 Task: Add a signature Jessica Sanchez containing With heartfelt thanks and warm wishes, Jessica Sanchez to email address softage.8@softage.net and add a folder Community service
Action: Mouse moved to (104, 127)
Screenshot: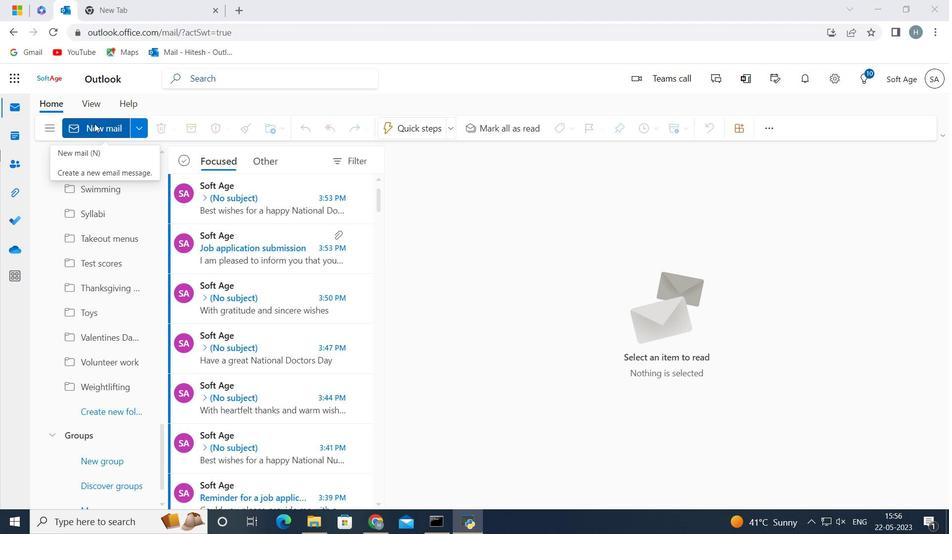 
Action: Mouse pressed left at (104, 127)
Screenshot: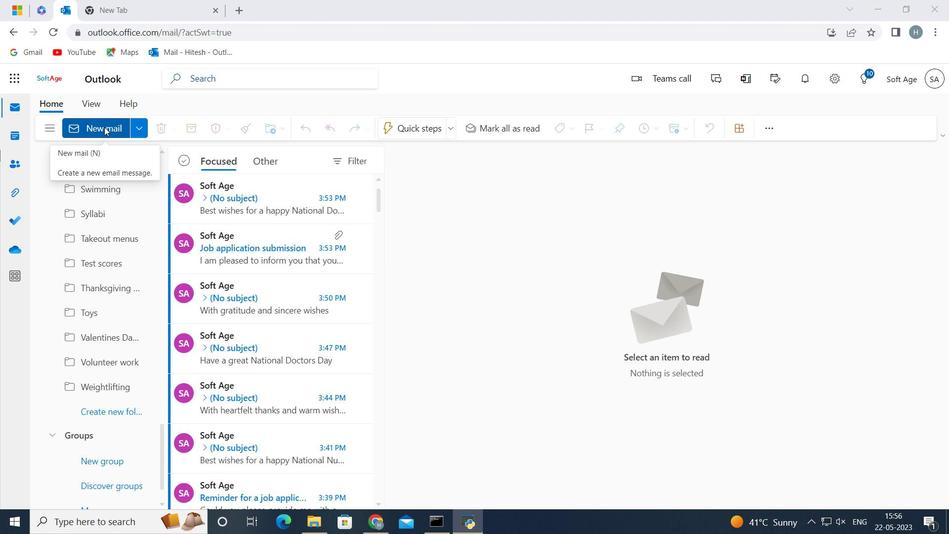 
Action: Mouse moved to (786, 128)
Screenshot: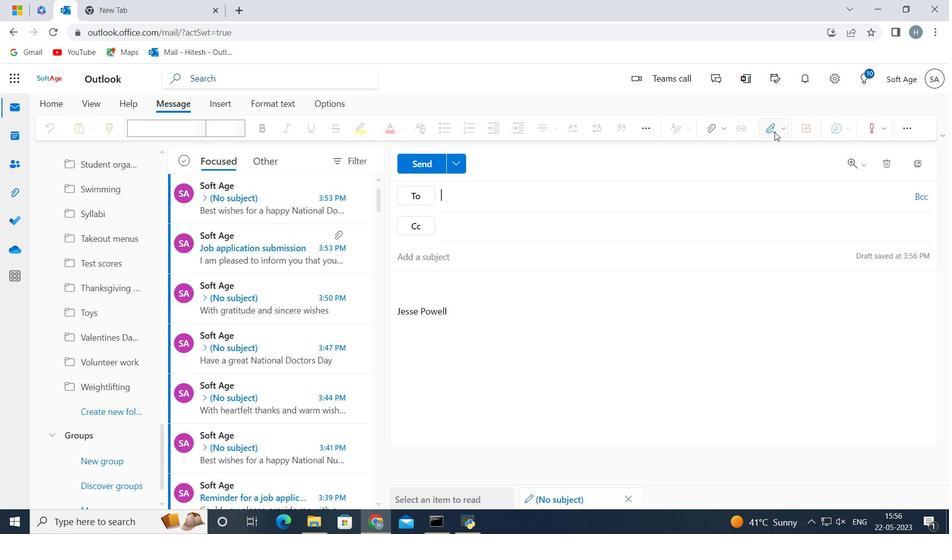 
Action: Mouse pressed left at (786, 128)
Screenshot: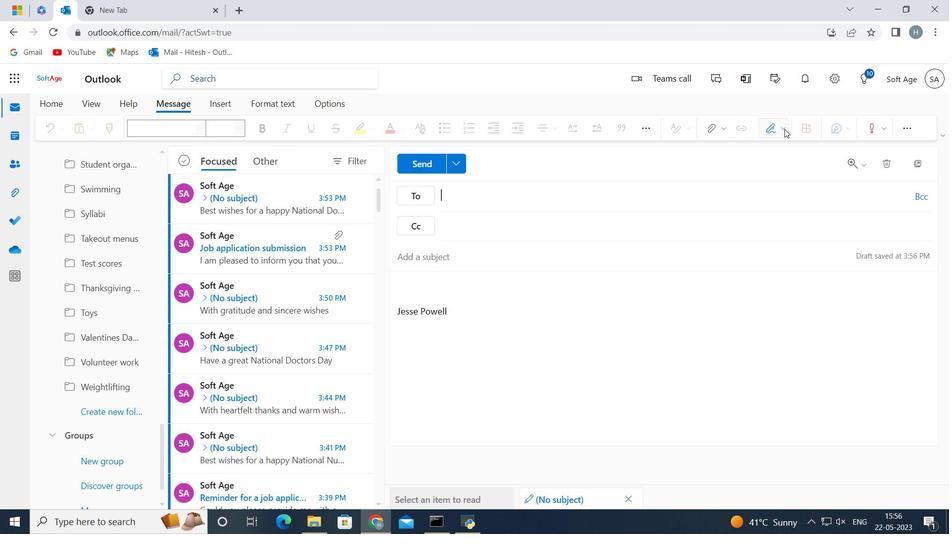 
Action: Mouse moved to (762, 425)
Screenshot: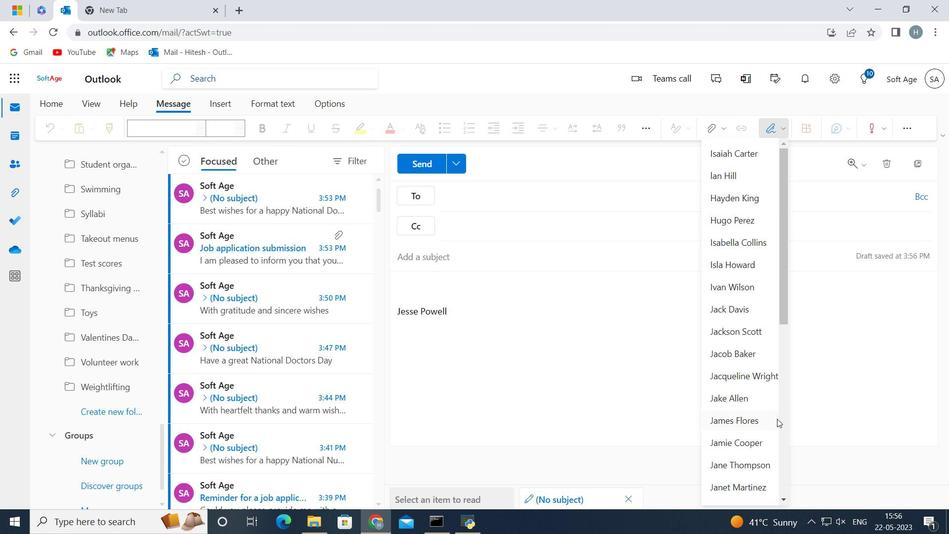 
Action: Mouse scrolled (762, 424) with delta (0, 0)
Screenshot: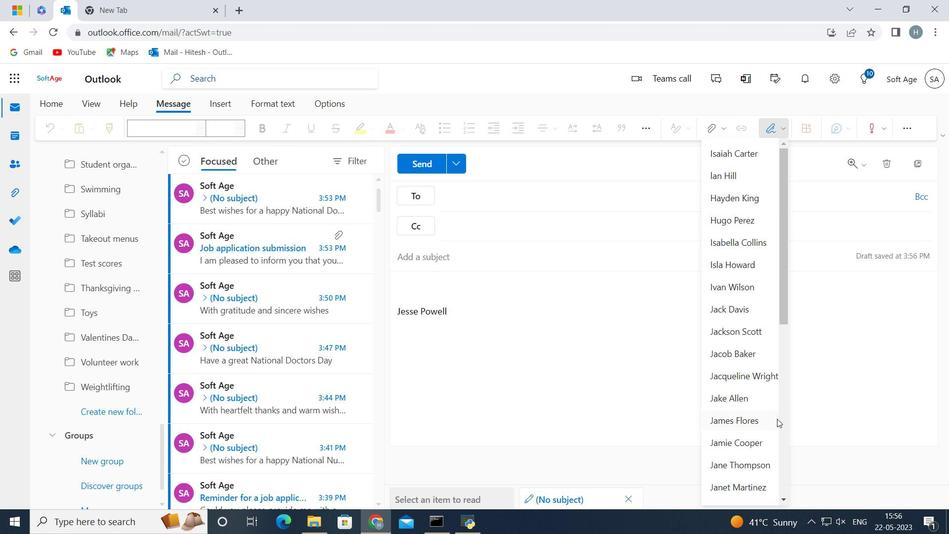 
Action: Mouse scrolled (762, 424) with delta (0, 0)
Screenshot: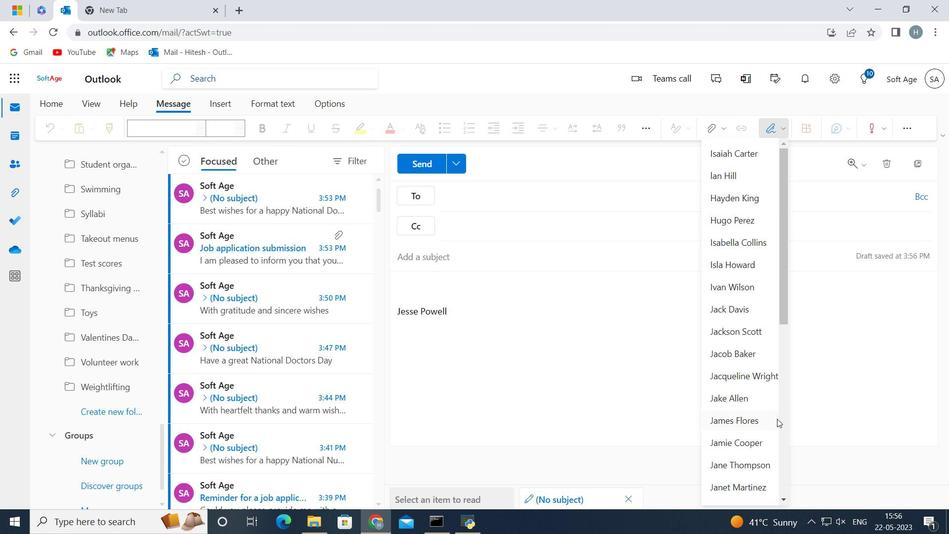 
Action: Mouse scrolled (762, 424) with delta (0, 0)
Screenshot: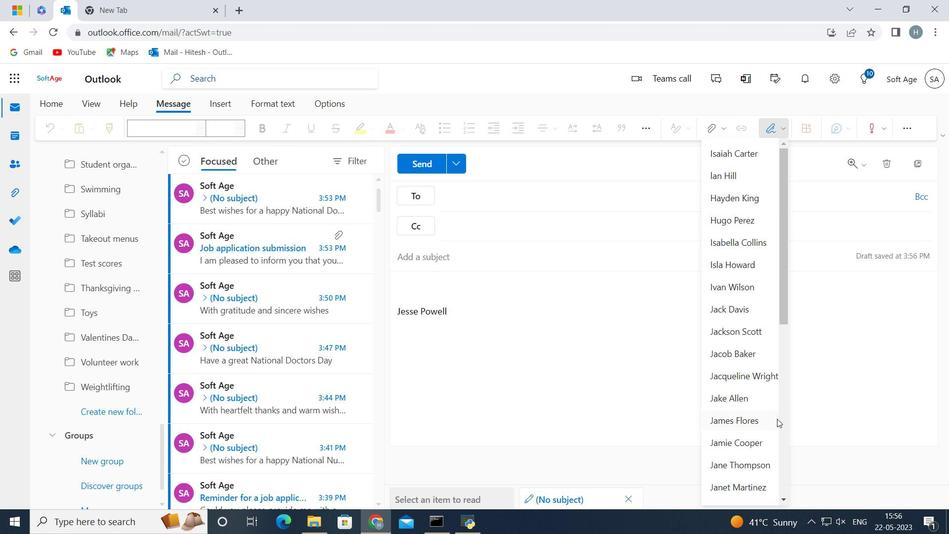 
Action: Mouse scrolled (762, 424) with delta (0, 0)
Screenshot: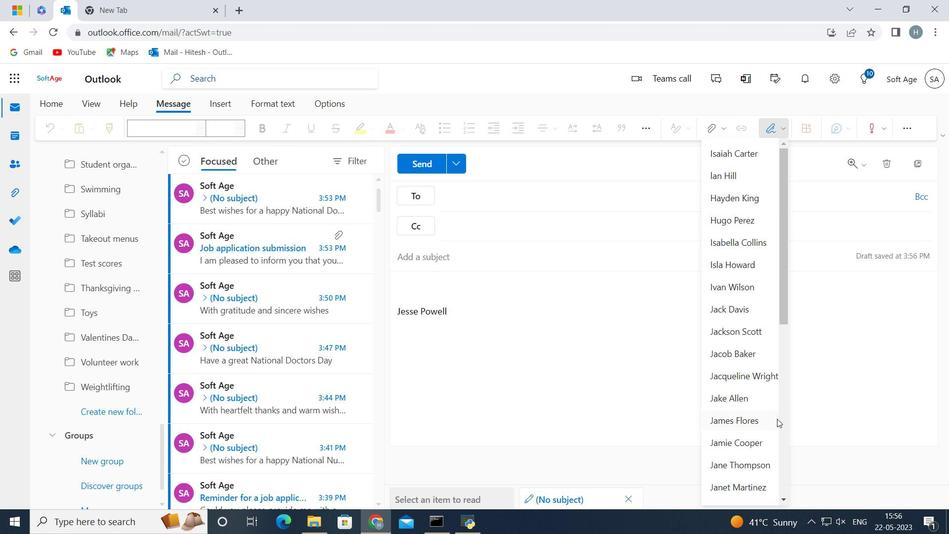 
Action: Mouse moved to (736, 477)
Screenshot: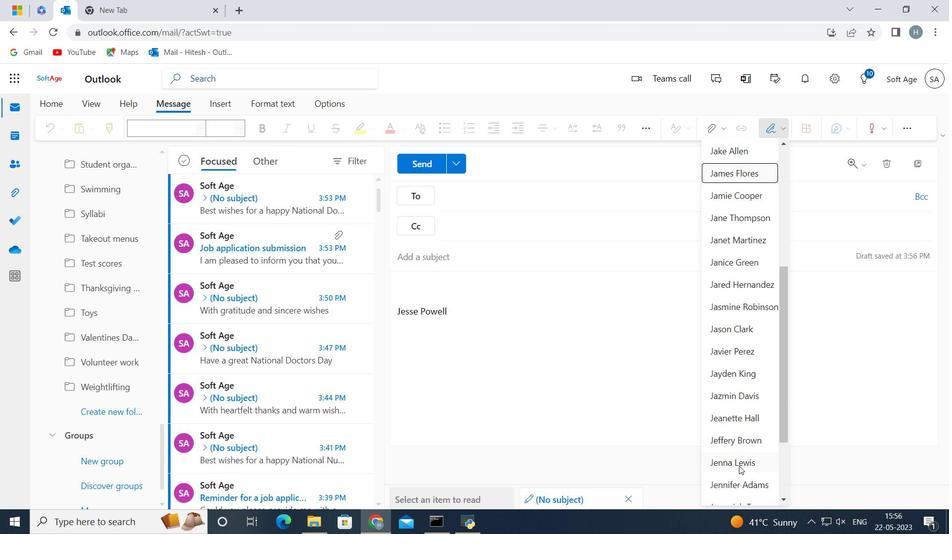 
Action: Mouse scrolled (736, 477) with delta (0, 0)
Screenshot: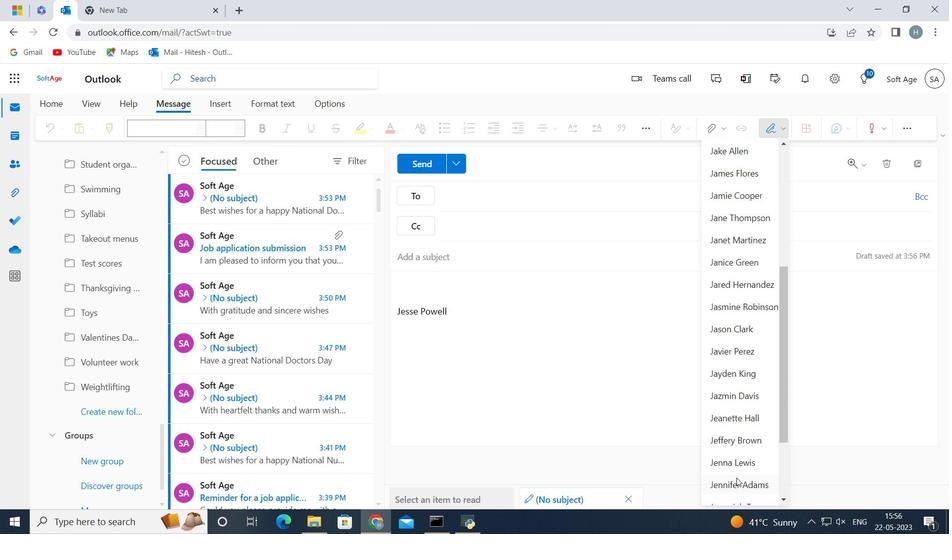 
Action: Mouse scrolled (736, 477) with delta (0, 0)
Screenshot: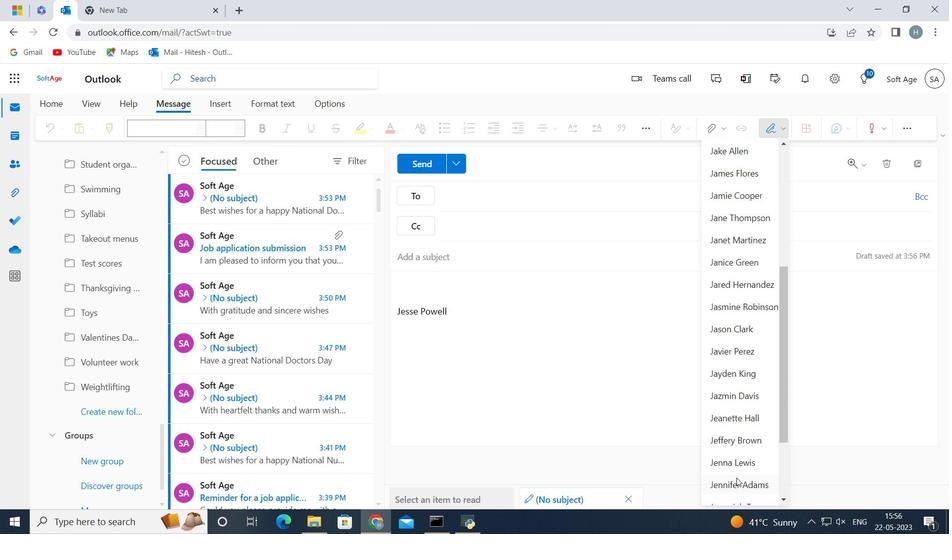 
Action: Mouse scrolled (736, 477) with delta (0, 0)
Screenshot: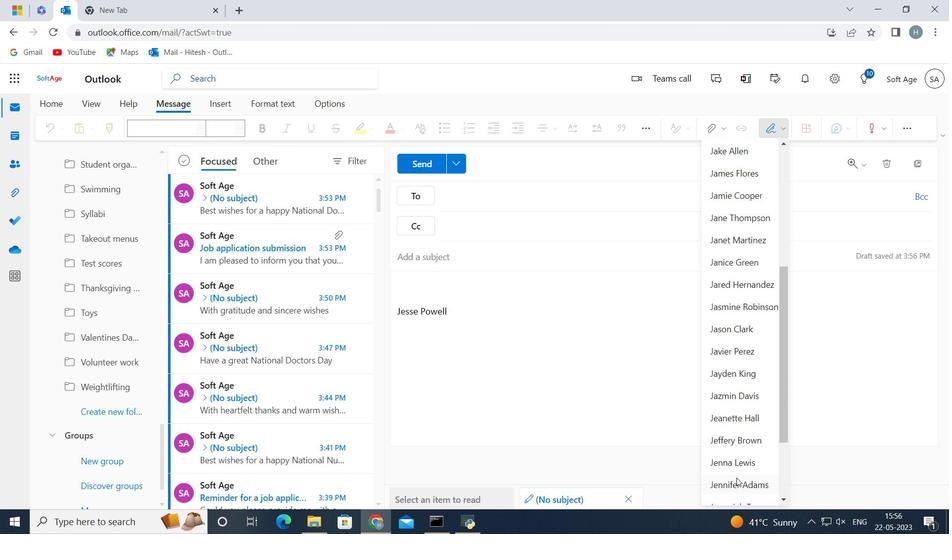 
Action: Mouse scrolled (736, 477) with delta (0, 0)
Screenshot: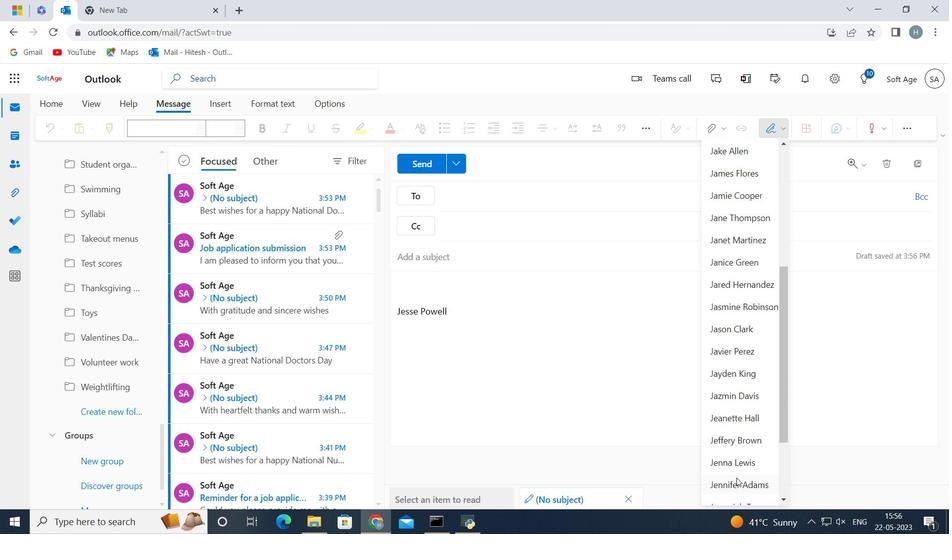 
Action: Mouse scrolled (736, 477) with delta (0, 0)
Screenshot: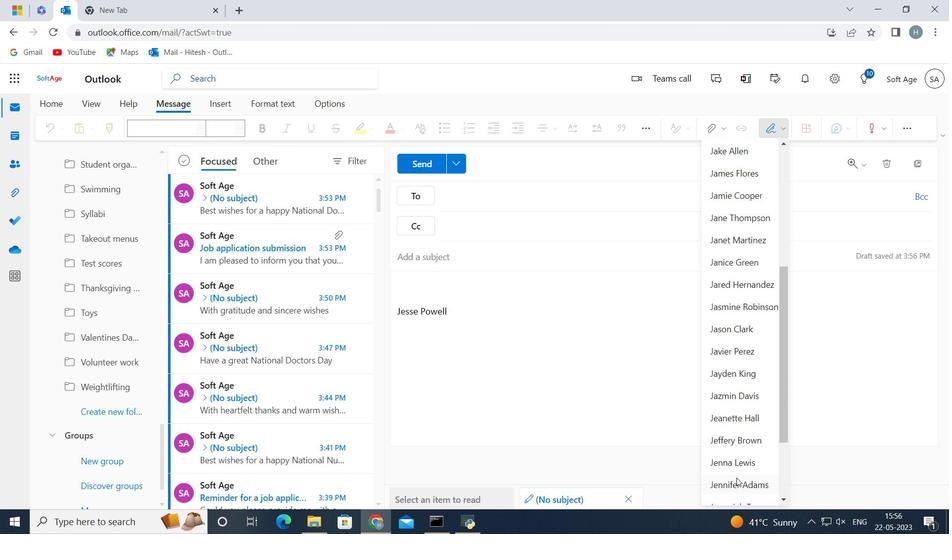 
Action: Mouse scrolled (736, 477) with delta (0, 0)
Screenshot: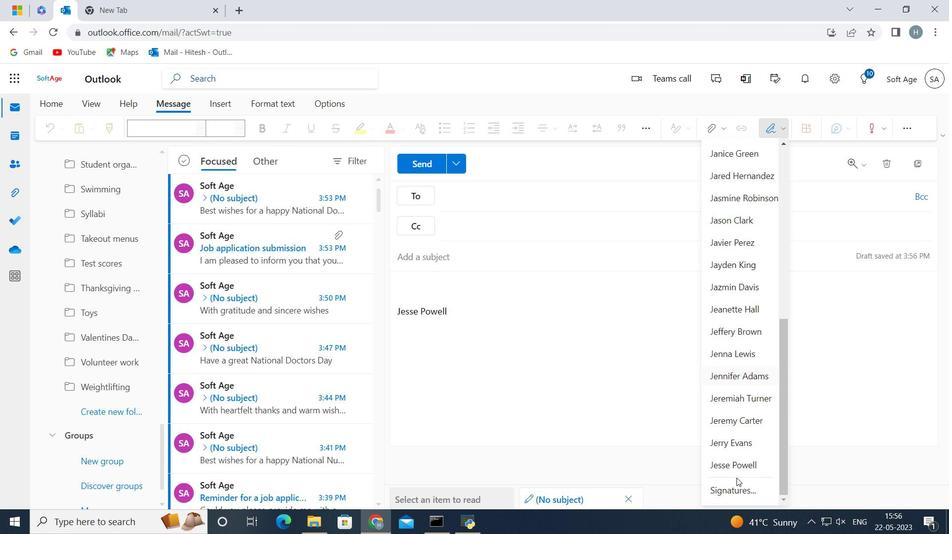 
Action: Mouse scrolled (736, 477) with delta (0, 0)
Screenshot: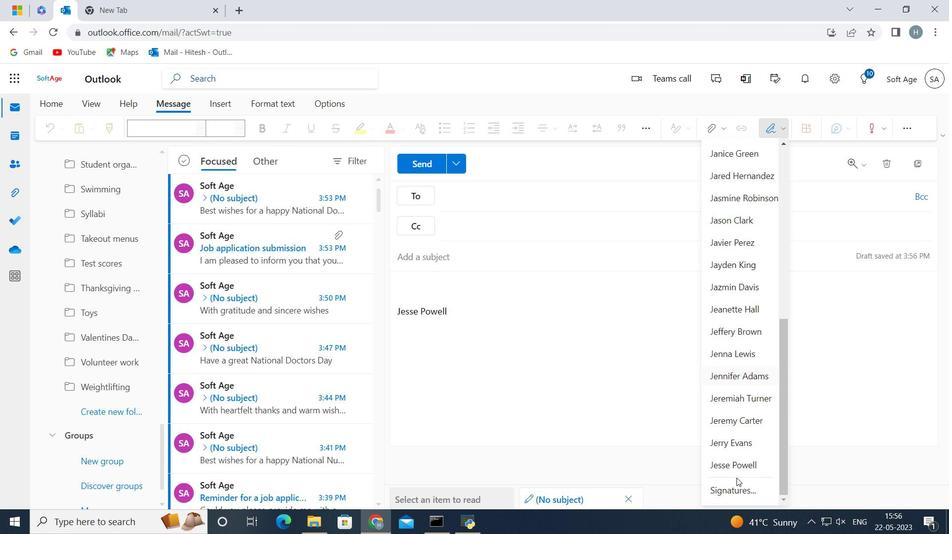 
Action: Mouse scrolled (736, 477) with delta (0, 0)
Screenshot: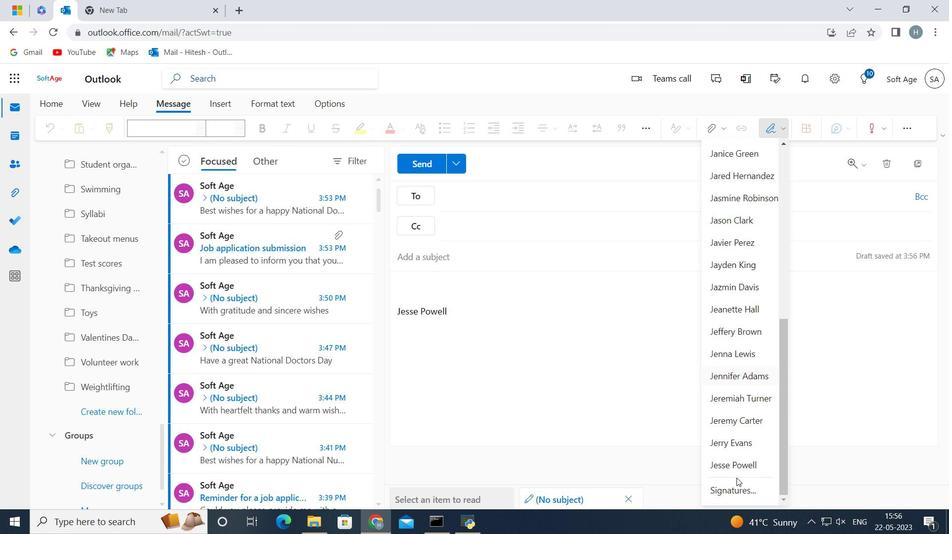 
Action: Mouse scrolled (736, 477) with delta (0, 0)
Screenshot: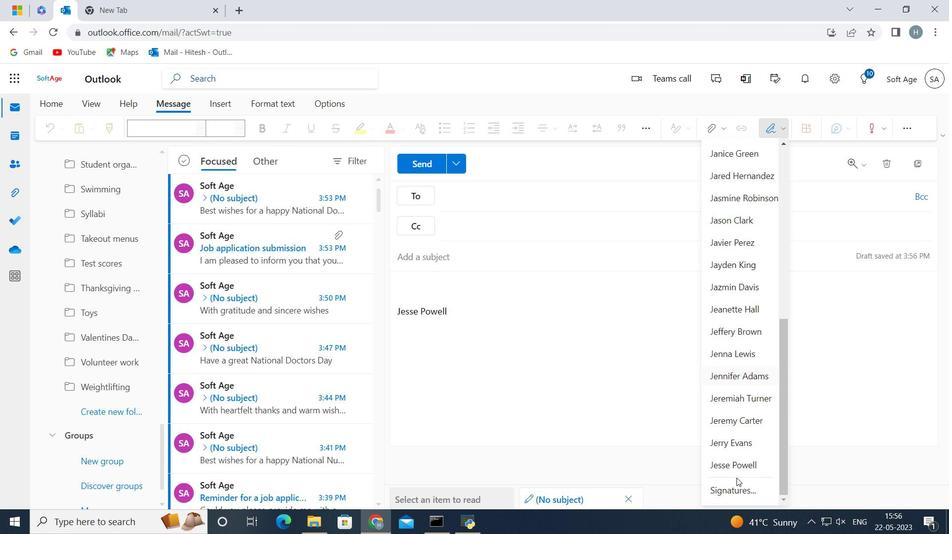 
Action: Mouse scrolled (736, 477) with delta (0, 0)
Screenshot: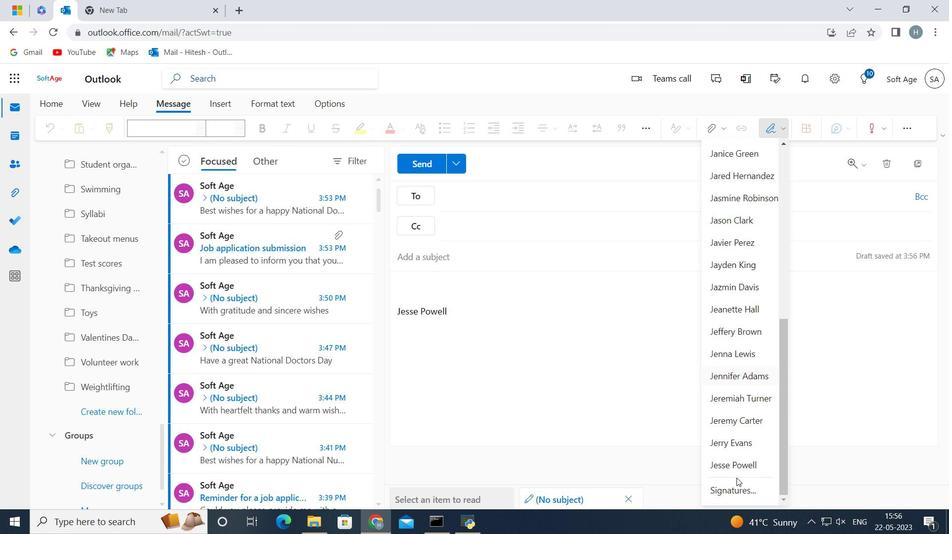 
Action: Mouse moved to (737, 490)
Screenshot: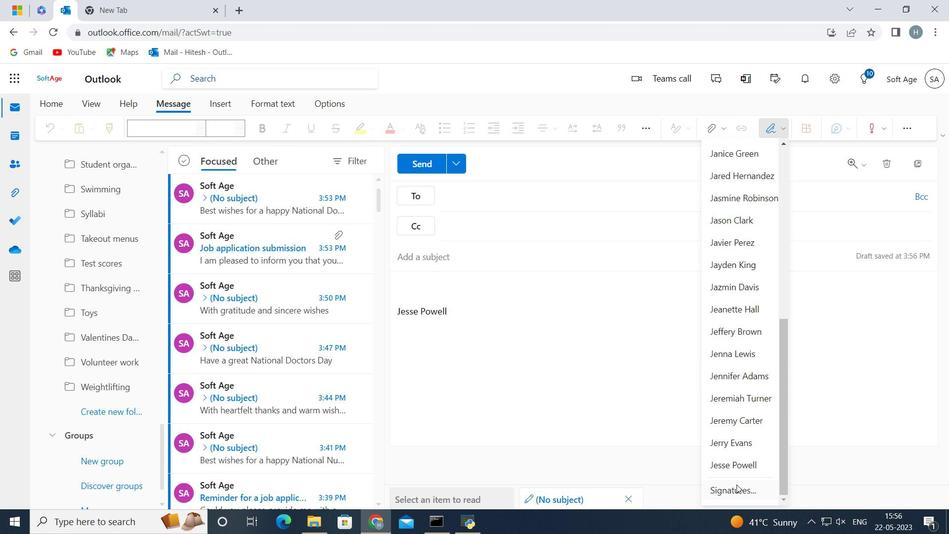 
Action: Mouse pressed left at (737, 490)
Screenshot: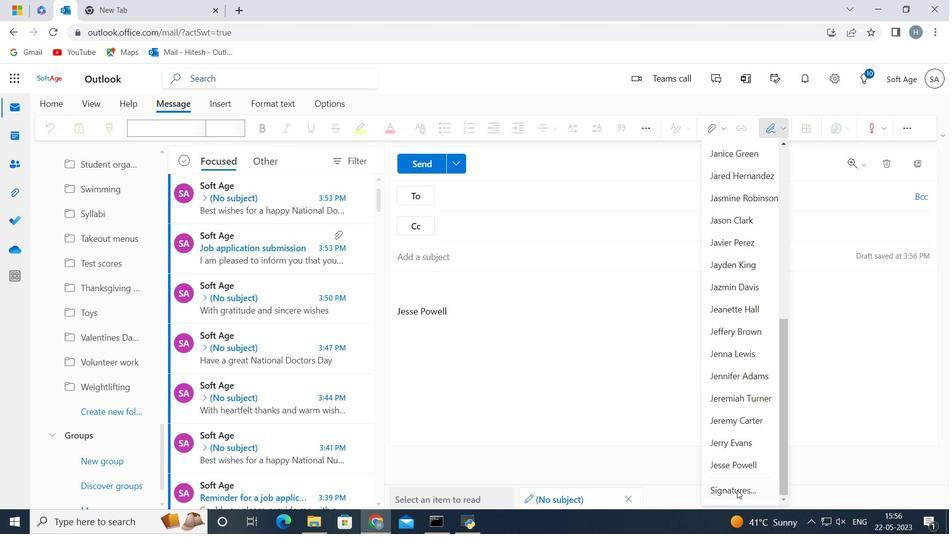 
Action: Mouse moved to (643, 231)
Screenshot: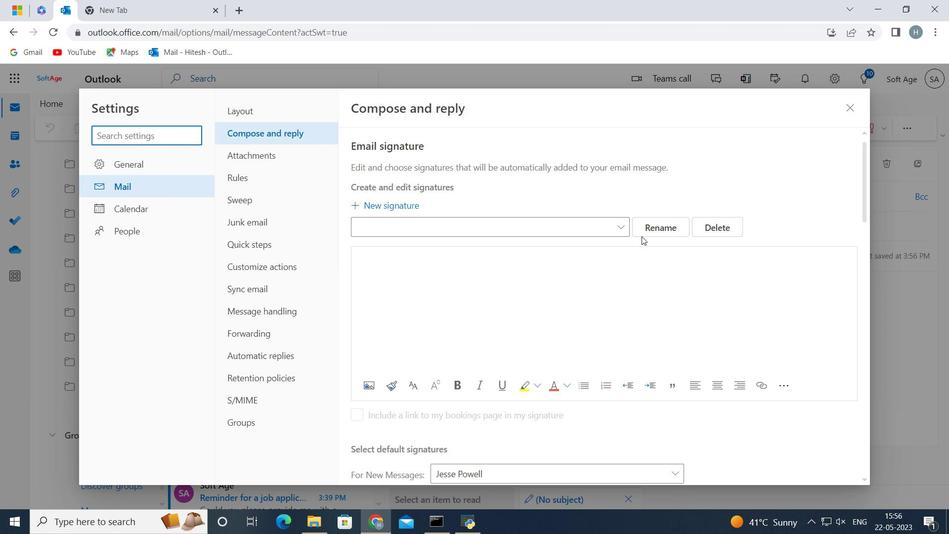 
Action: Mouse pressed left at (643, 231)
Screenshot: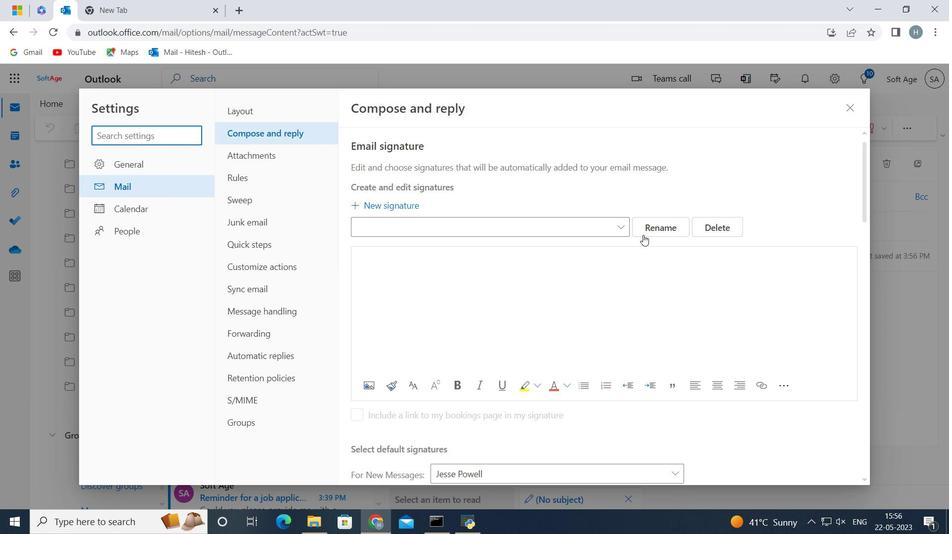 
Action: Mouse moved to (598, 227)
Screenshot: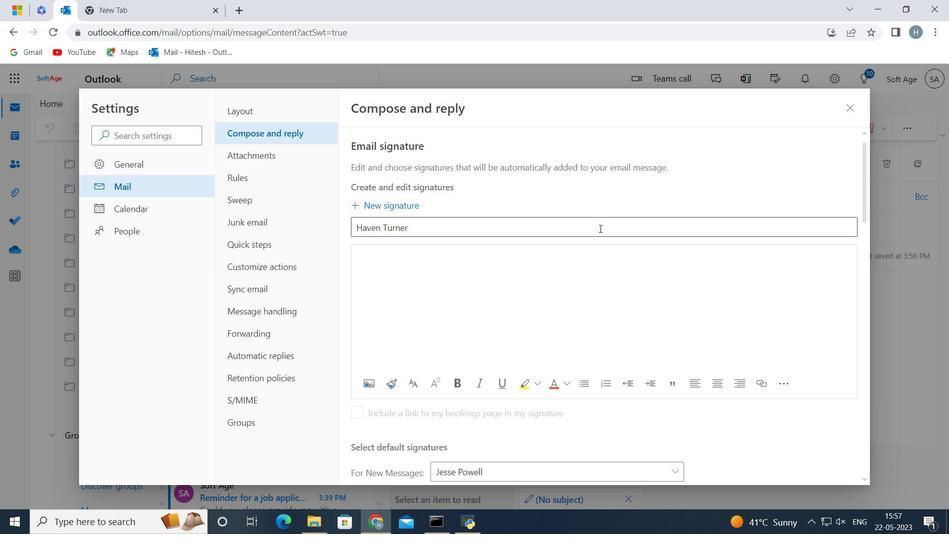 
Action: Mouse pressed left at (598, 227)
Screenshot: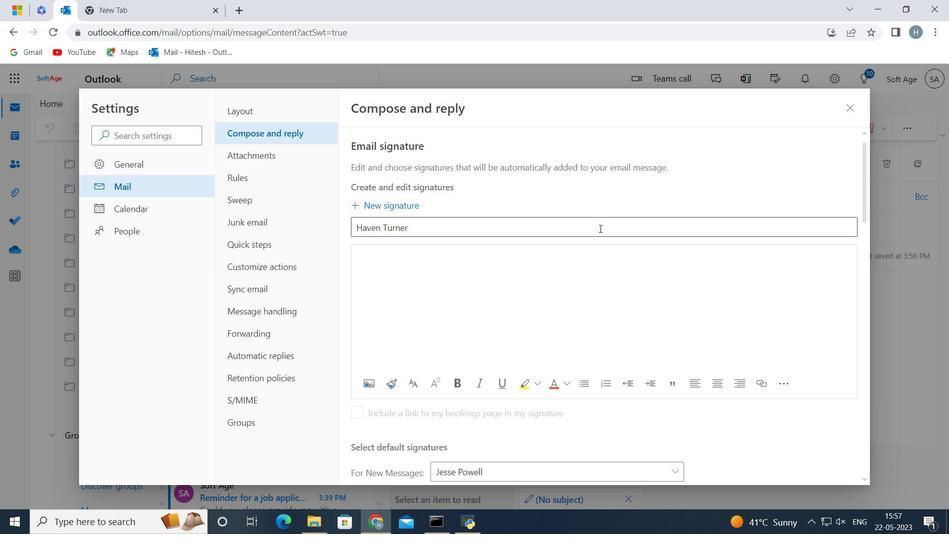 
Action: Key pressed <Key.backspace><Key.backspace><Key.backspace><Key.backspace><Key.backspace><Key.backspace><Key.backspace><Key.backspace><Key.backspace><Key.backspace><Key.backspace><Key.backspace><Key.backspace><Key.backspace><Key.backspace><Key.backspace><Key.backspace><Key.backspace><Key.shift>Jessica<Key.space><Key.shift>Sanchez
Screenshot: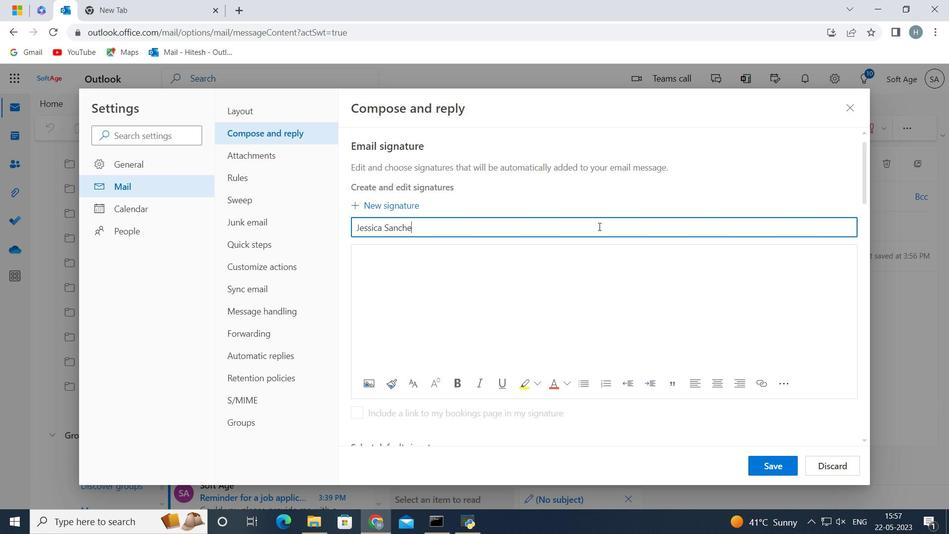 
Action: Mouse moved to (462, 255)
Screenshot: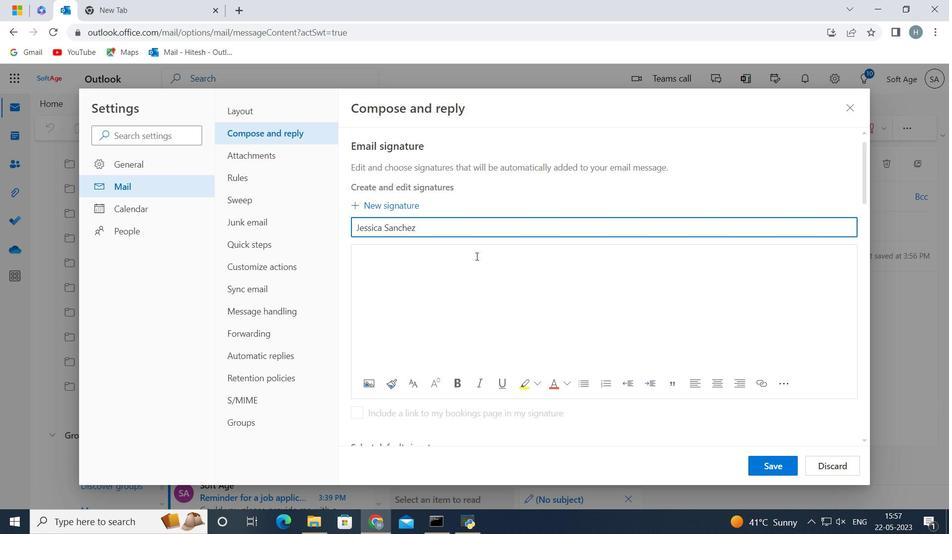 
Action: Mouse pressed left at (462, 255)
Screenshot: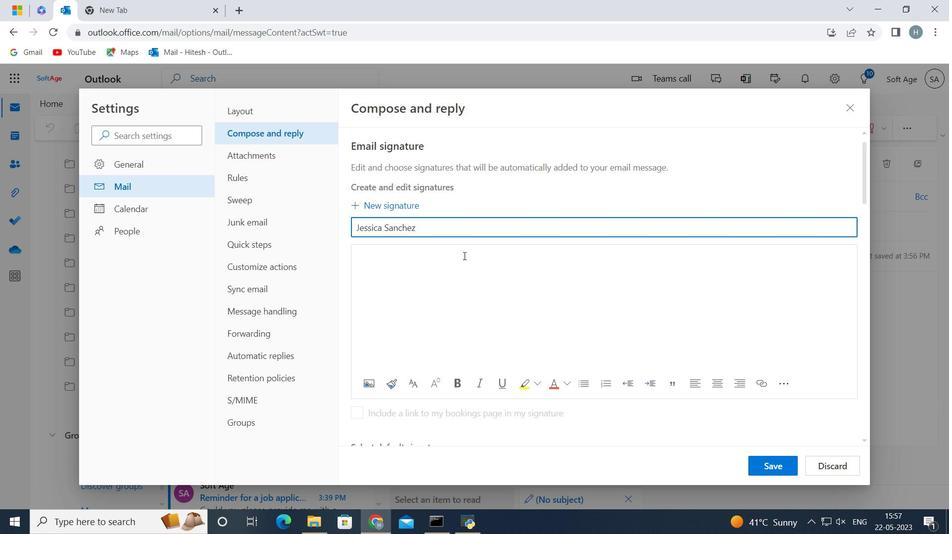 
Action: Key pressed <Key.shift>Jessica<Key.space><Key.shift>Sanchez
Screenshot: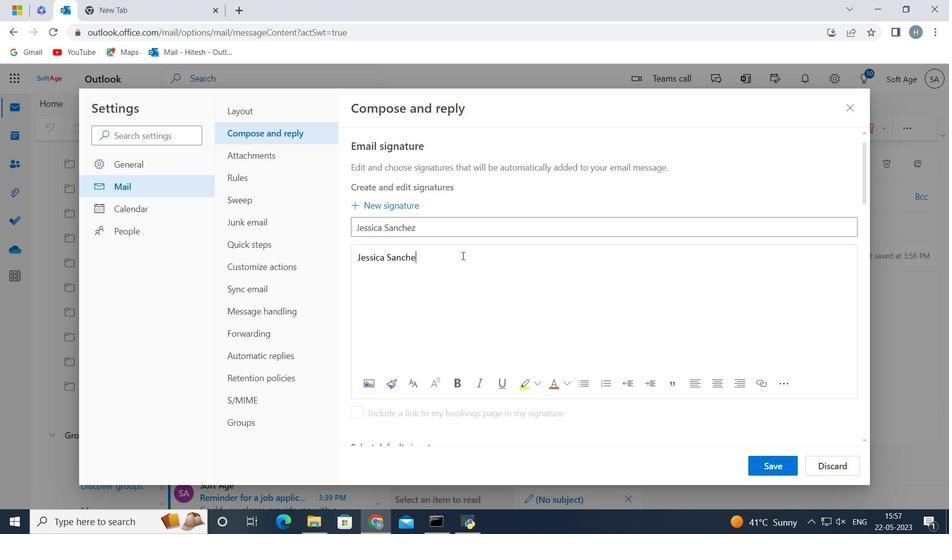 
Action: Mouse moved to (781, 461)
Screenshot: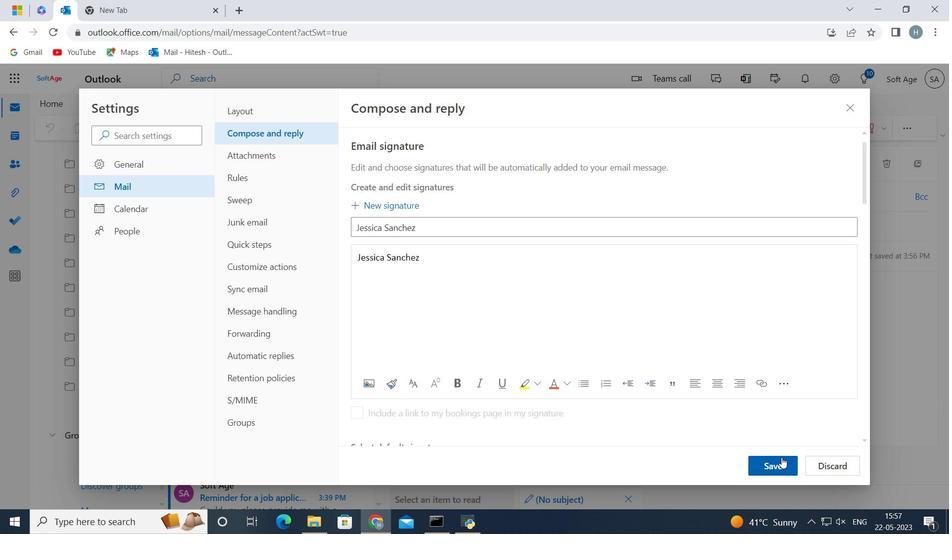 
Action: Mouse pressed left at (781, 461)
Screenshot: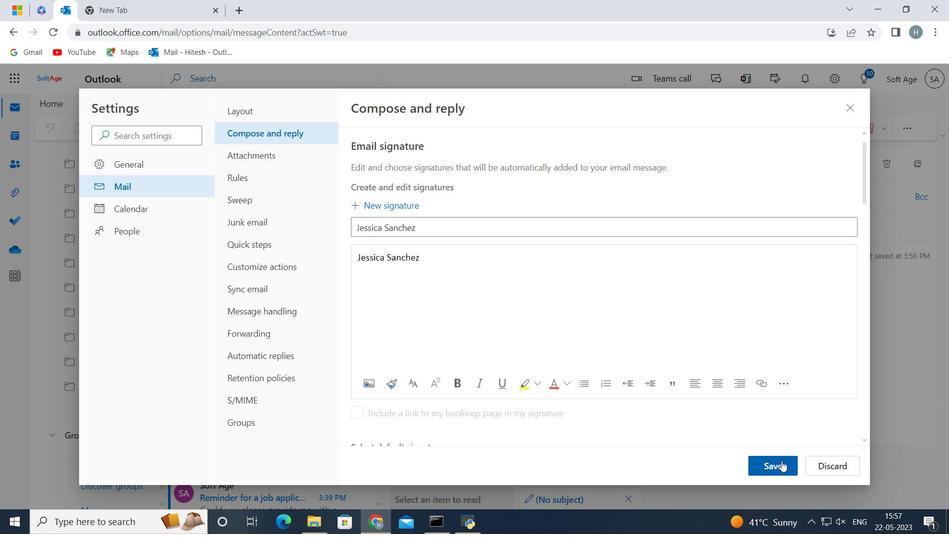 
Action: Mouse moved to (684, 304)
Screenshot: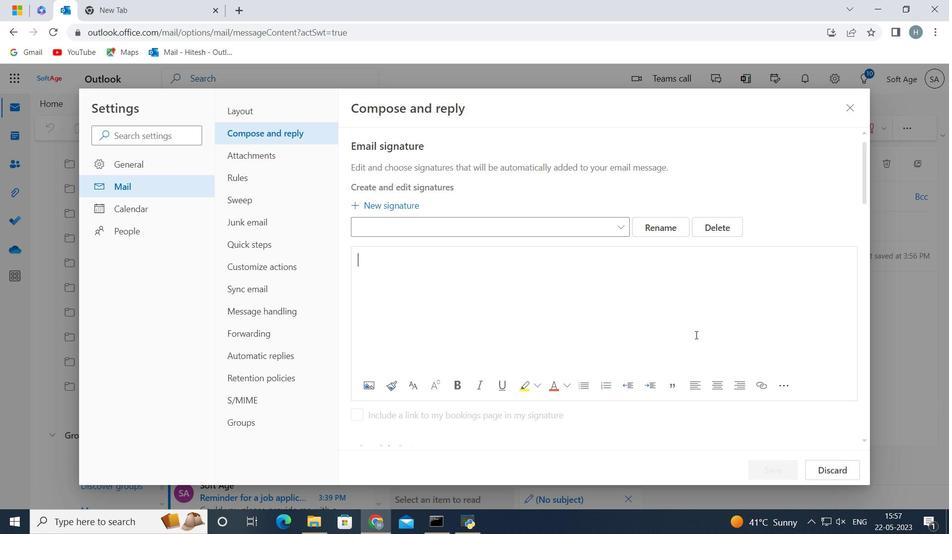 
Action: Mouse scrolled (684, 303) with delta (0, 0)
Screenshot: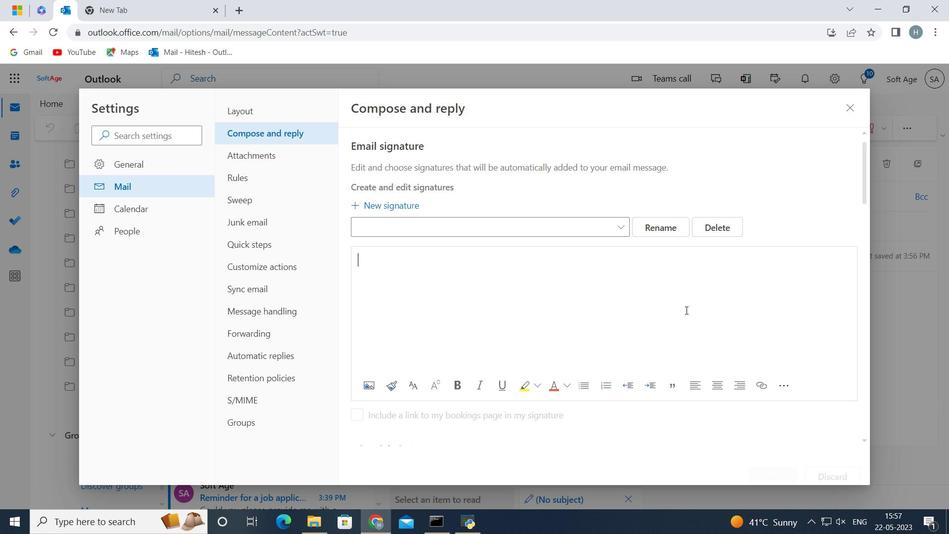 
Action: Mouse scrolled (684, 303) with delta (0, 0)
Screenshot: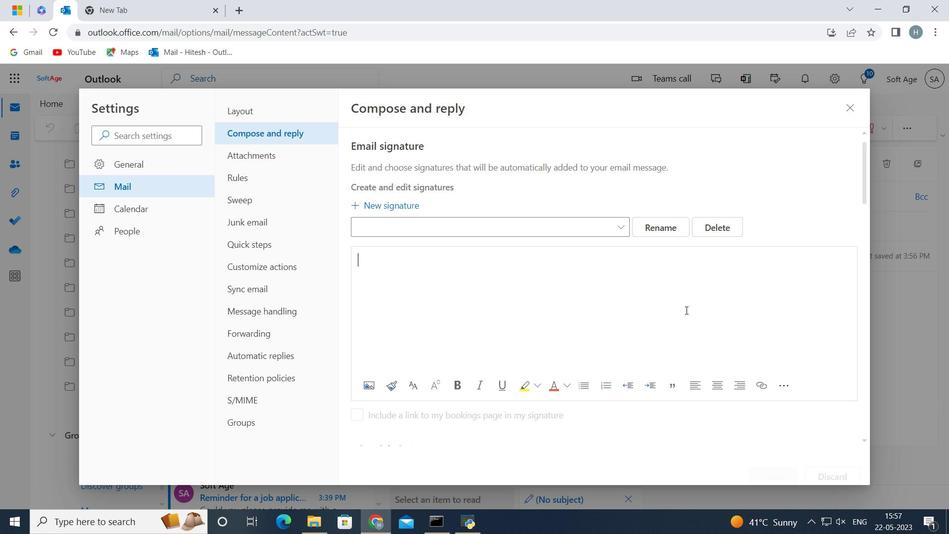 
Action: Mouse scrolled (684, 303) with delta (0, 0)
Screenshot: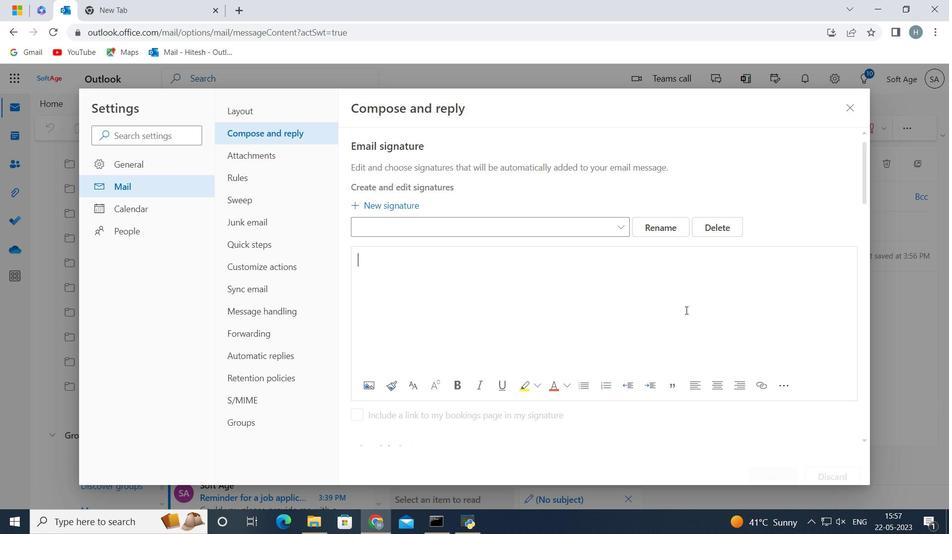 
Action: Mouse scrolled (684, 303) with delta (0, 0)
Screenshot: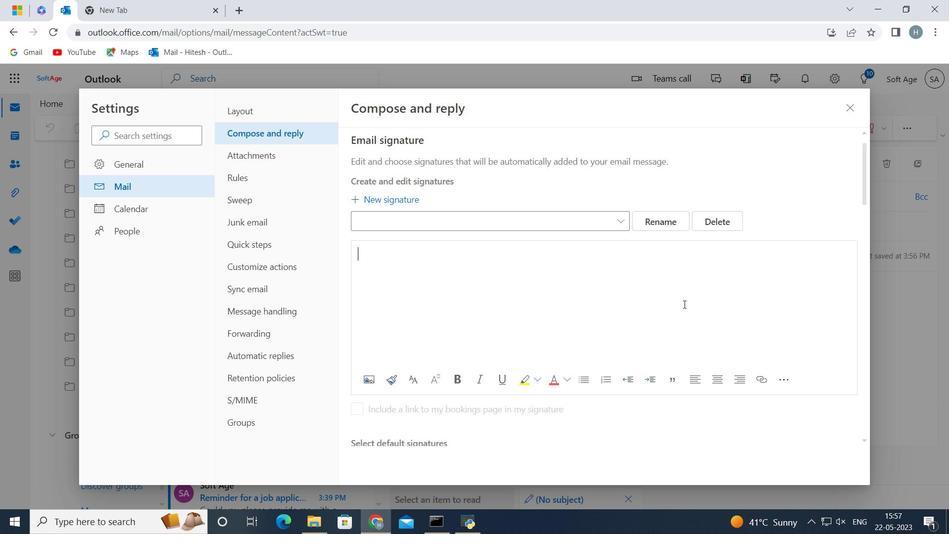 
Action: Mouse scrolled (684, 303) with delta (0, 0)
Screenshot: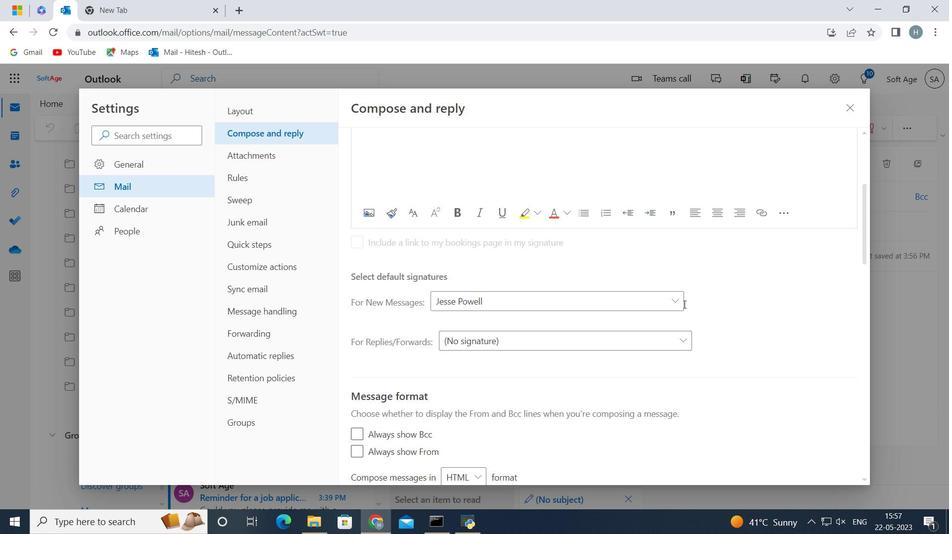 
Action: Mouse moved to (655, 161)
Screenshot: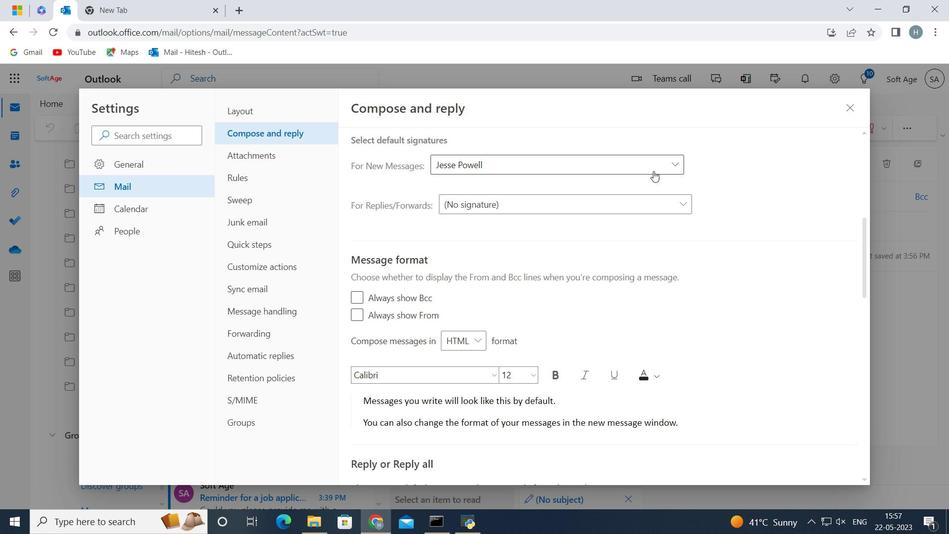 
Action: Mouse pressed left at (655, 161)
Screenshot: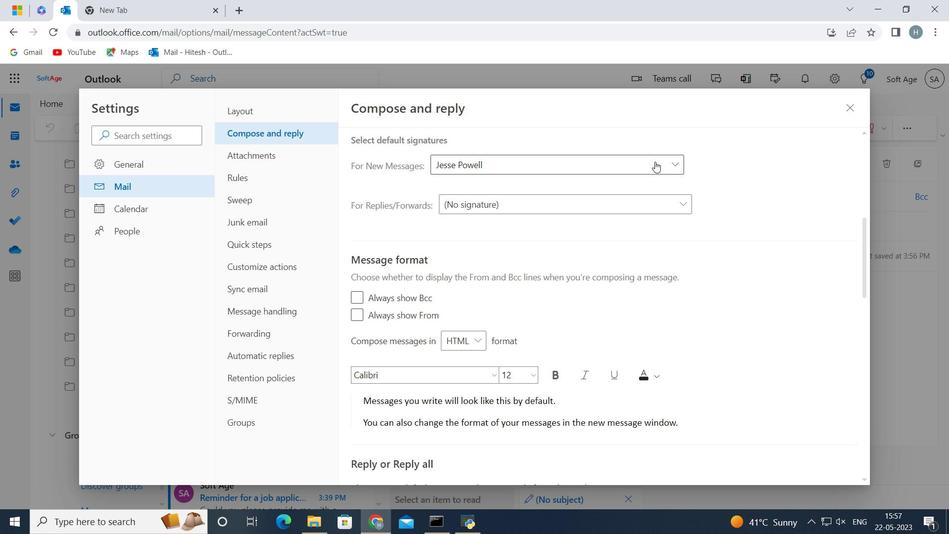 
Action: Mouse moved to (733, 459)
Screenshot: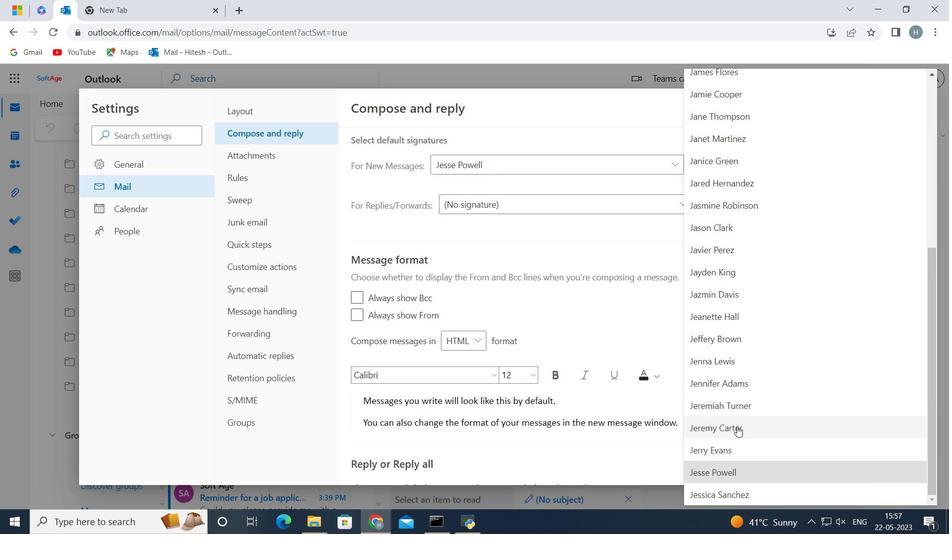 
Action: Mouse scrolled (736, 427) with delta (0, 0)
Screenshot: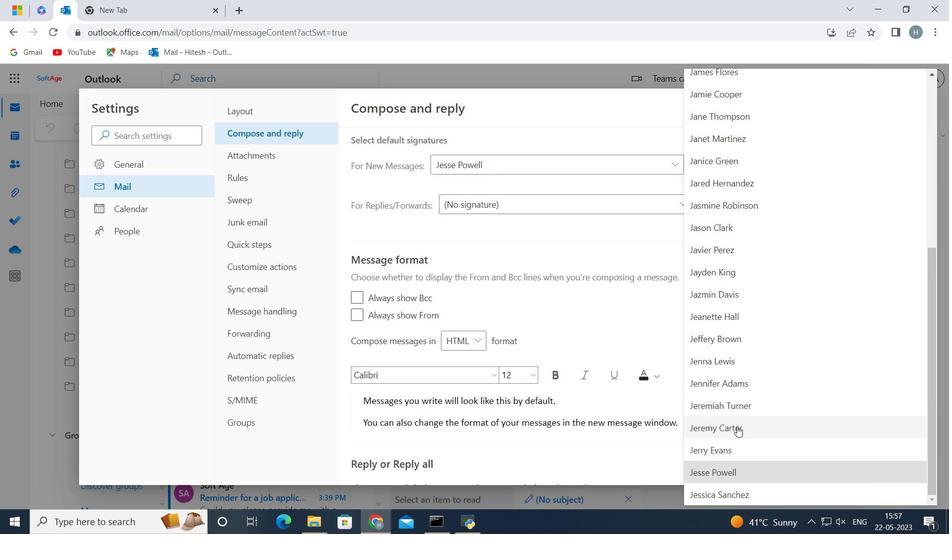 
Action: Mouse moved to (734, 462)
Screenshot: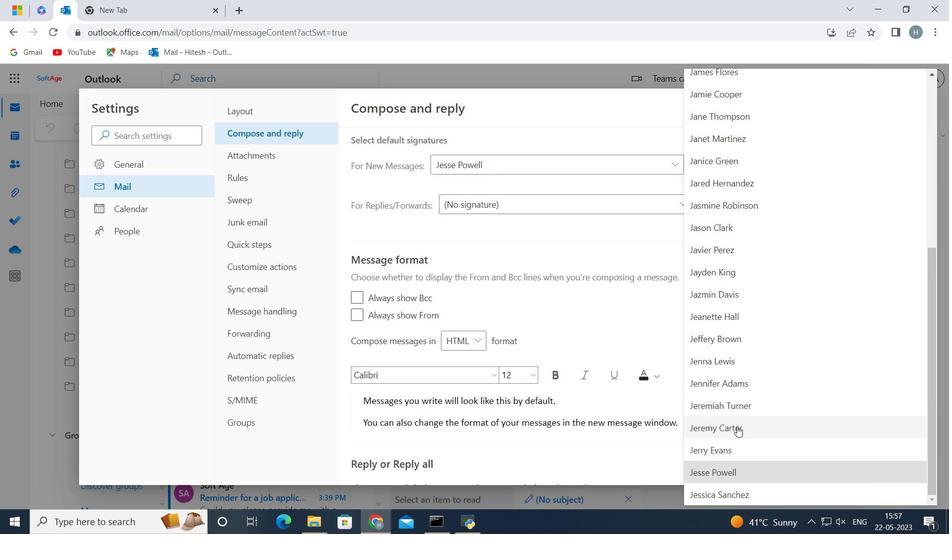 
Action: Mouse scrolled (735, 431) with delta (0, 0)
Screenshot: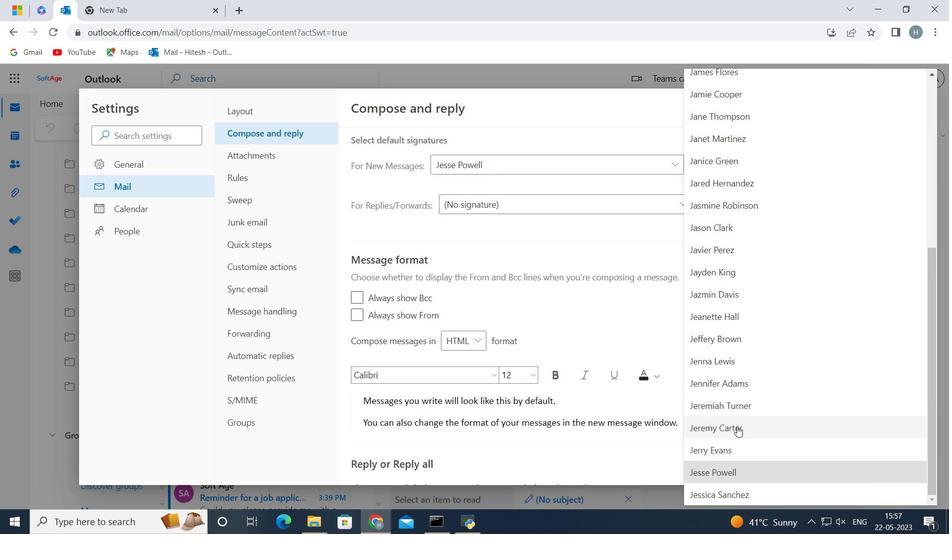 
Action: Mouse moved to (735, 465)
Screenshot: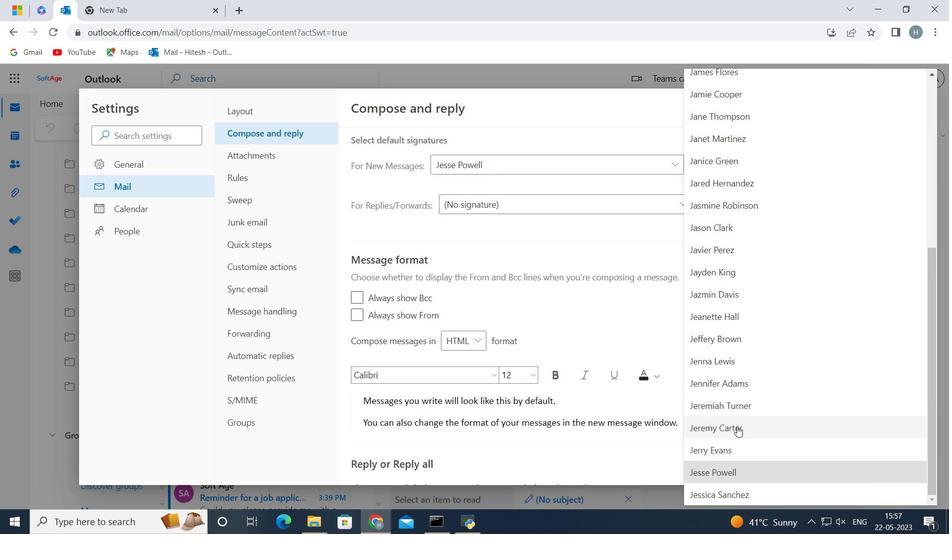
Action: Mouse scrolled (735, 431) with delta (0, 0)
Screenshot: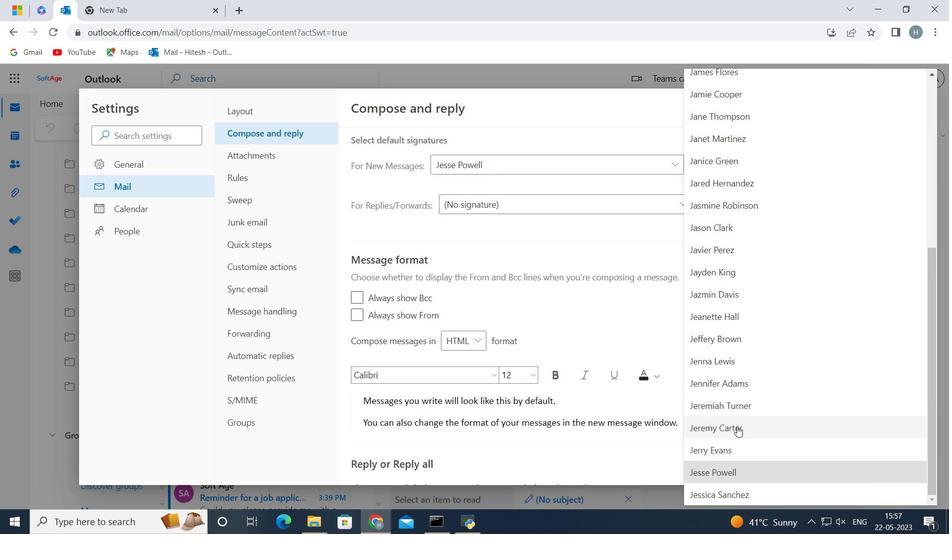 
Action: Mouse moved to (736, 467)
Screenshot: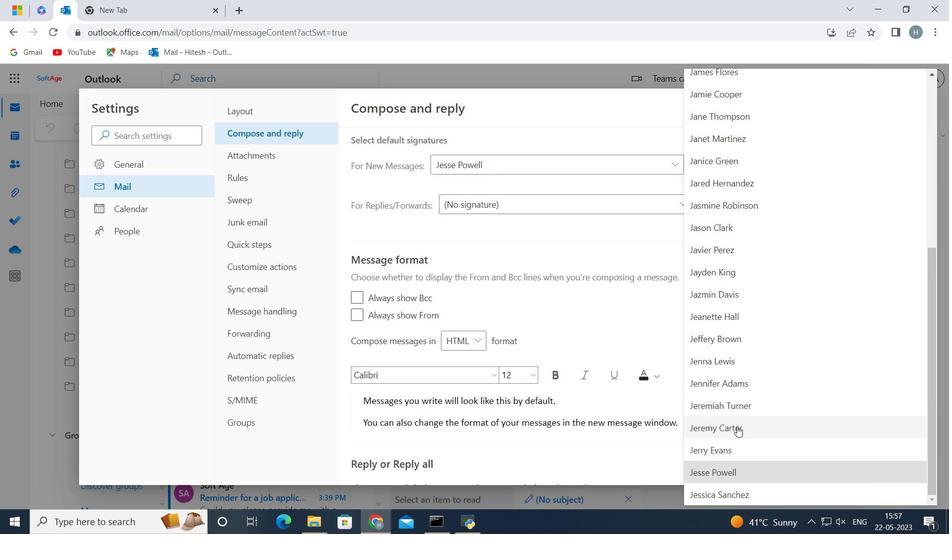 
Action: Mouse scrolled (735, 432) with delta (0, 0)
Screenshot: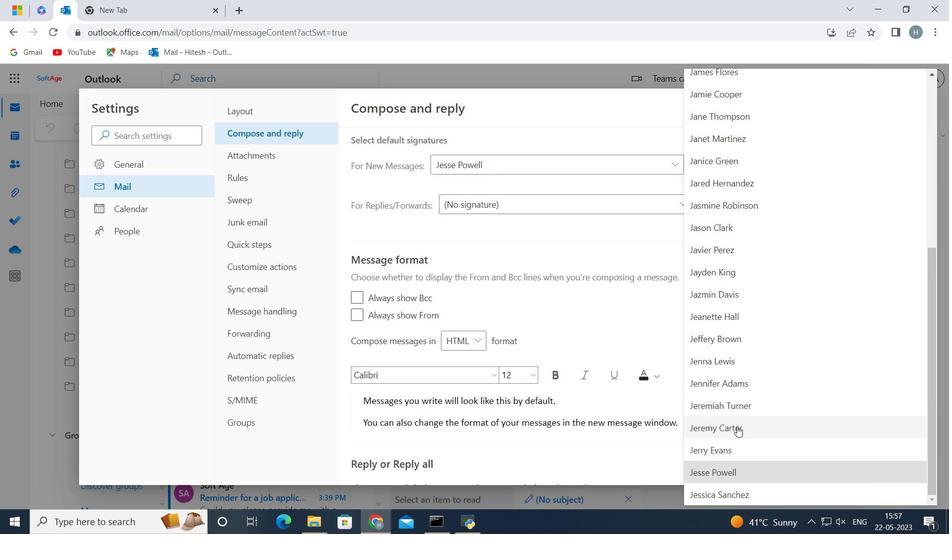 
Action: Mouse moved to (743, 492)
Screenshot: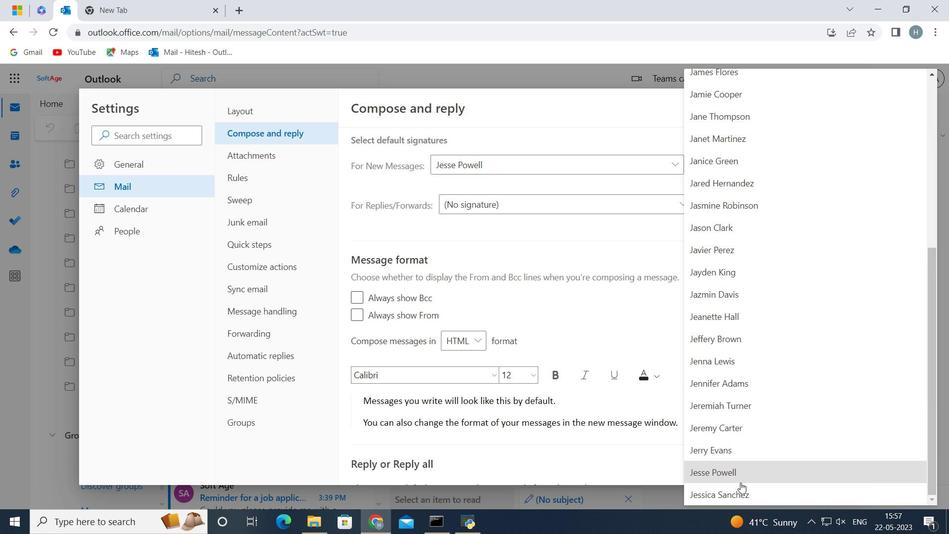 
Action: Mouse pressed left at (743, 492)
Screenshot: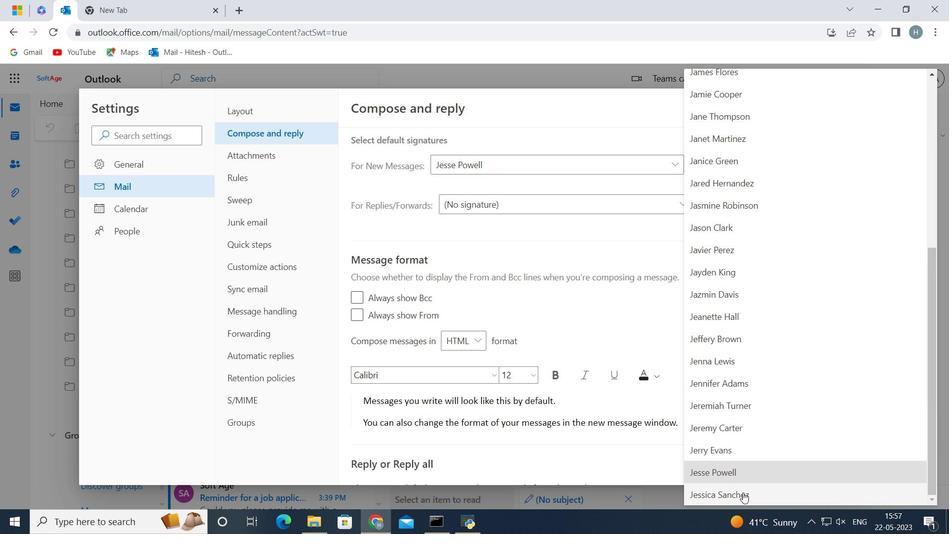 
Action: Mouse moved to (776, 465)
Screenshot: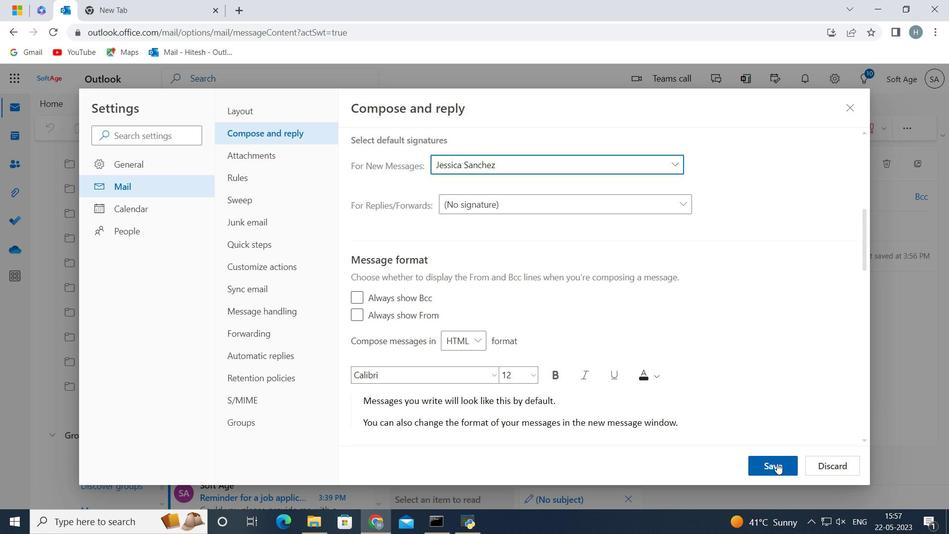 
Action: Mouse pressed left at (776, 465)
Screenshot: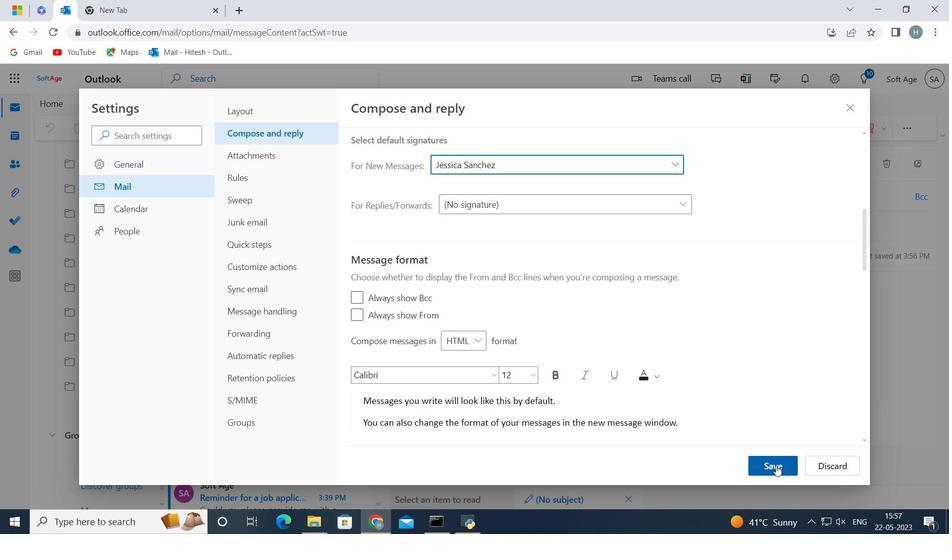 
Action: Mouse moved to (844, 110)
Screenshot: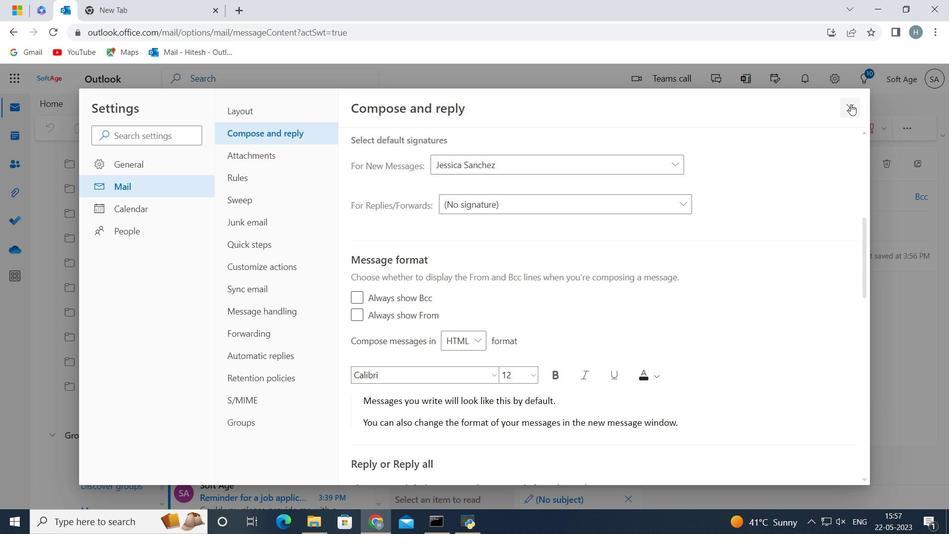 
Action: Mouse pressed left at (844, 110)
Screenshot: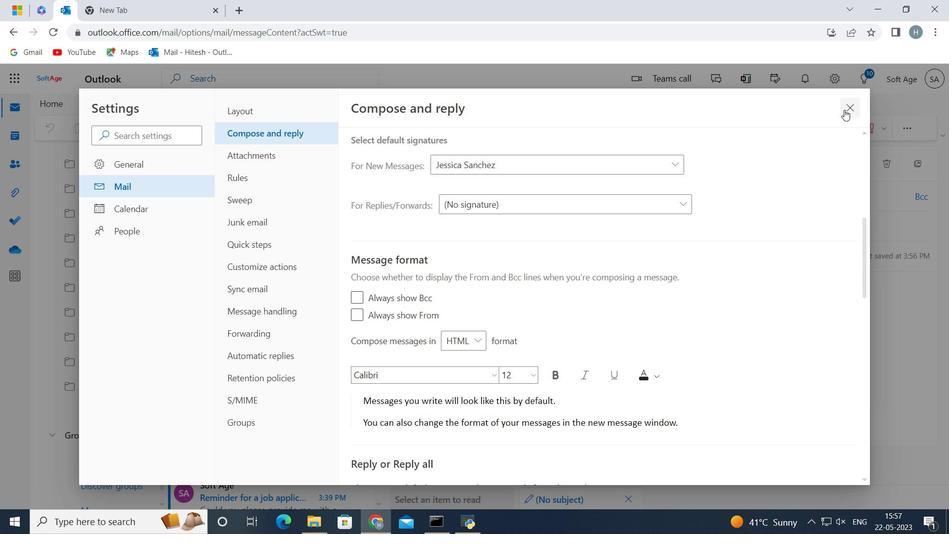
Action: Mouse moved to (502, 313)
Screenshot: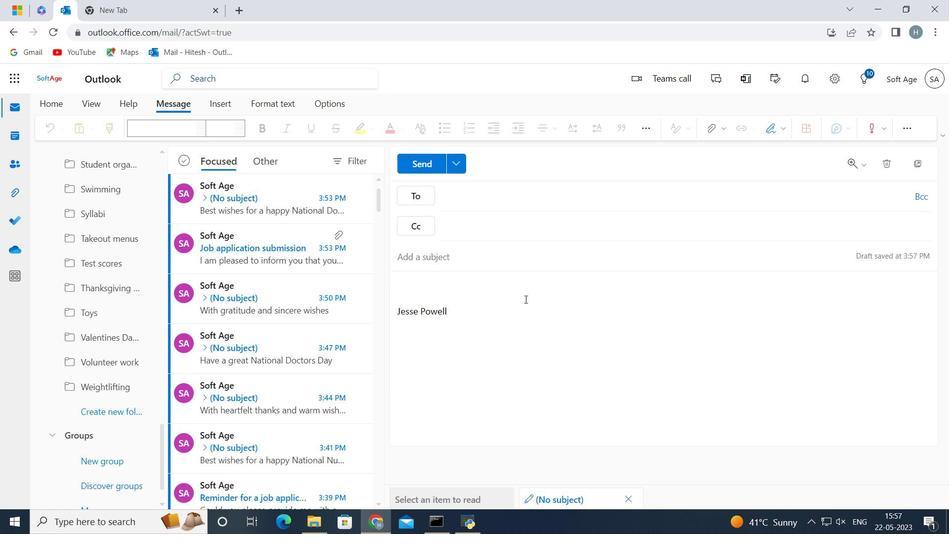 
Action: Mouse pressed left at (502, 313)
Screenshot: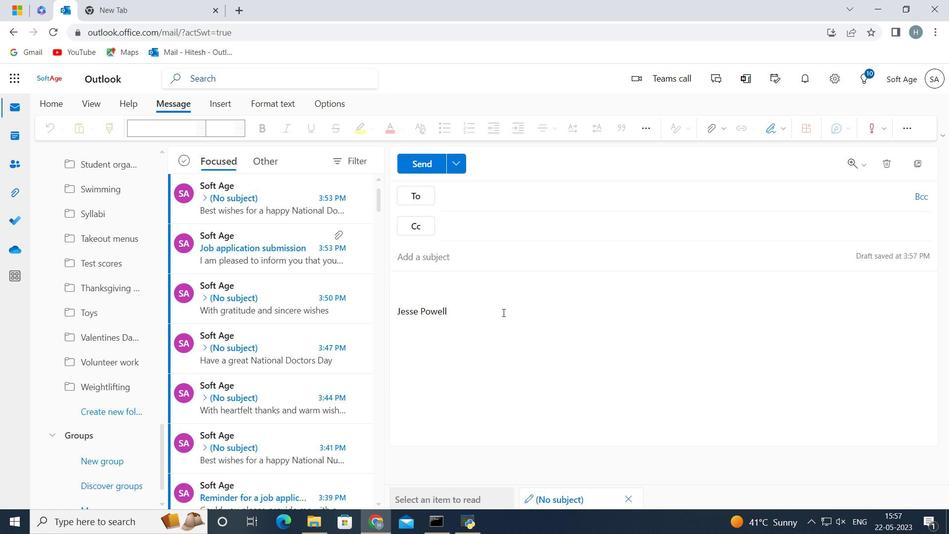 
Action: Key pressed <Key.backspace><Key.backspace><Key.backspace><Key.backspace><Key.backspace><Key.backspace><Key.backspace><Key.backspace><Key.backspace><Key.backspace><Key.backspace><Key.backspace><Key.backspace><Key.backspace><Key.backspace><Key.backspace><Key.backspace><Key.backspace><Key.backspace><Key.backspace><Key.backspace><Key.backspace><Key.backspace><Key.backspace><Key.backspace><Key.backspace><Key.backspace><Key.backspace>h<Key.backspace><Key.shift>With<Key.space>heartfelt<Key.space>thanks<Key.space>and<Key.space>warm<Key.space>wishes<Key.space>
Screenshot: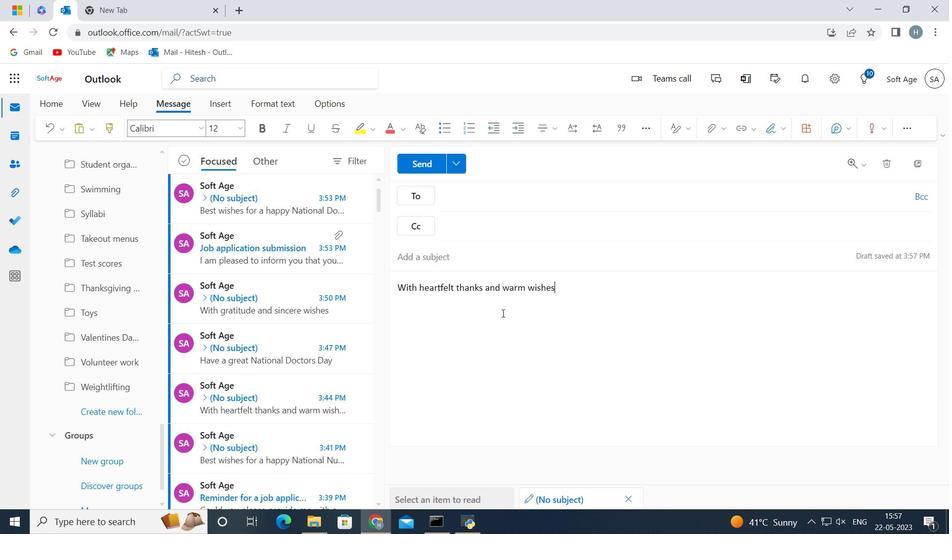 
Action: Mouse moved to (474, 204)
Screenshot: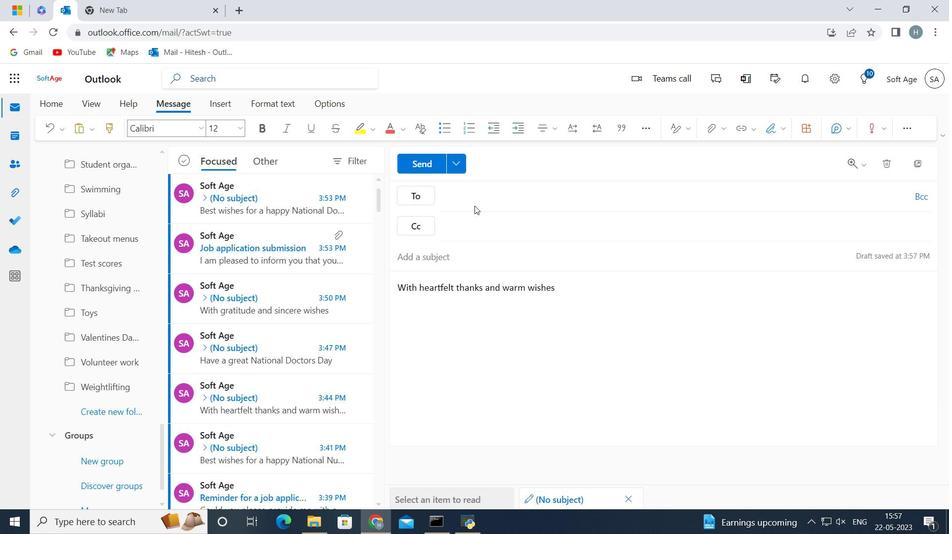 
Action: Mouse pressed left at (474, 200)
Screenshot: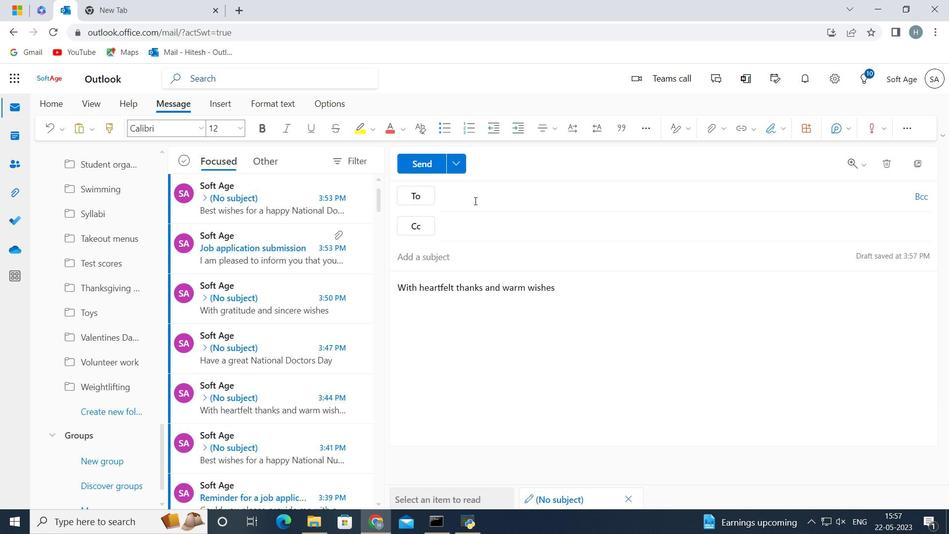 
Action: Key pressed softage.8<Key.shift>@softage.net
Screenshot: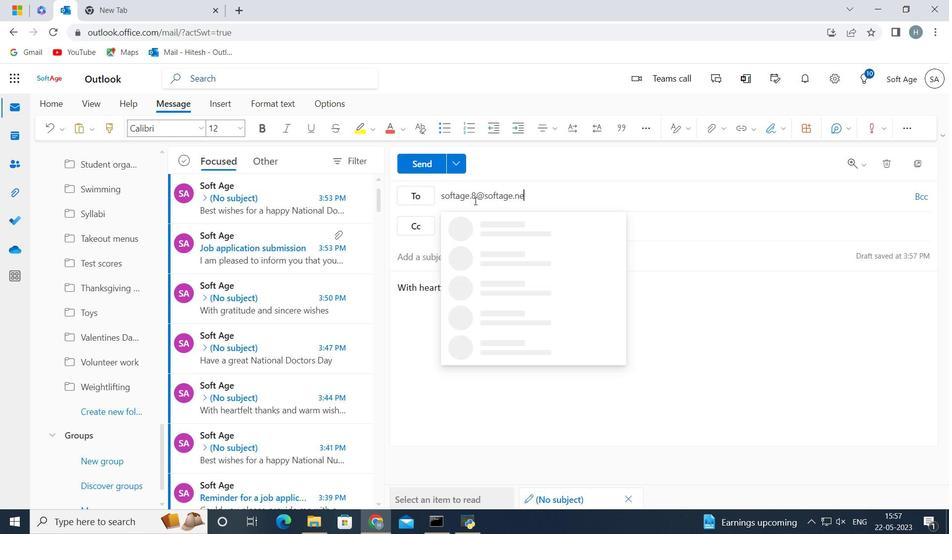 
Action: Mouse moved to (508, 220)
Screenshot: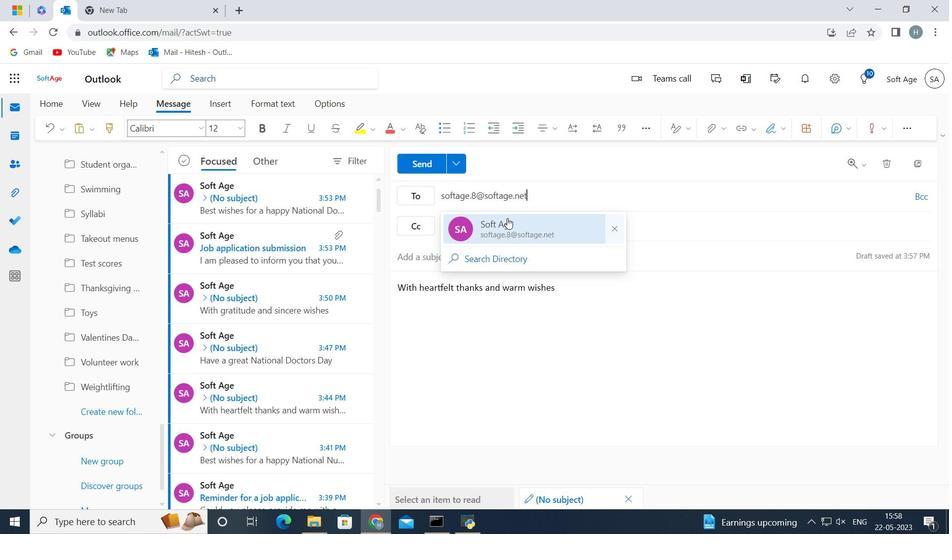 
Action: Mouse pressed left at (508, 220)
Screenshot: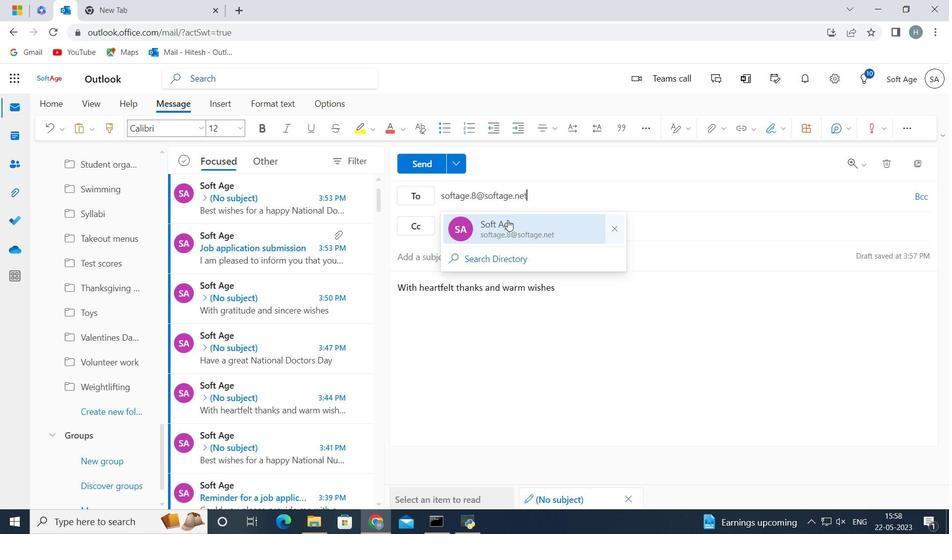
Action: Mouse moved to (108, 406)
Screenshot: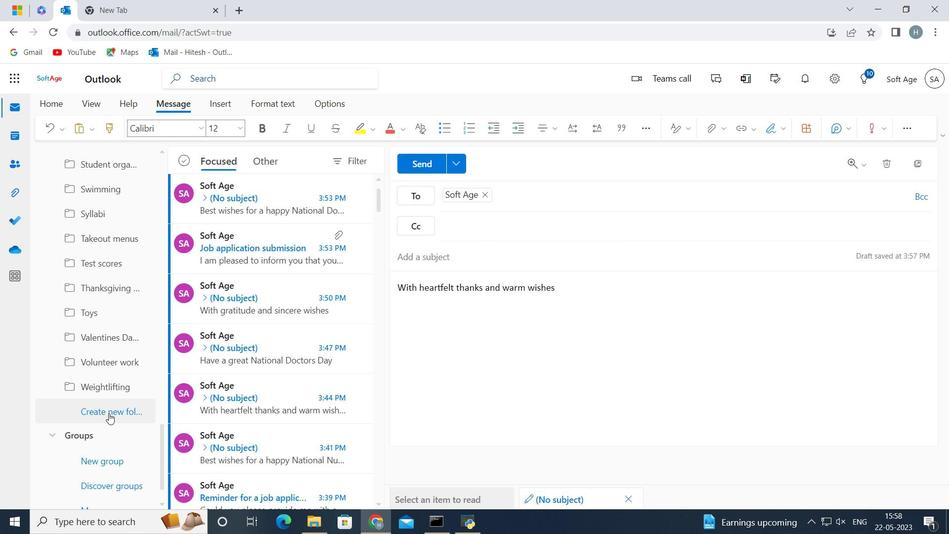 
Action: Mouse pressed left at (108, 406)
Screenshot: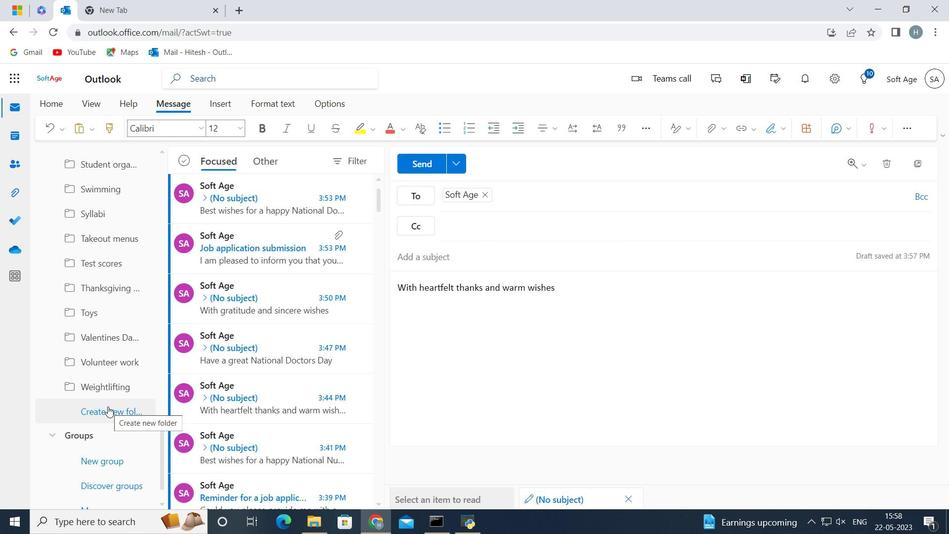 
Action: Key pressed <Key.shift>Community<Key.space>service
Screenshot: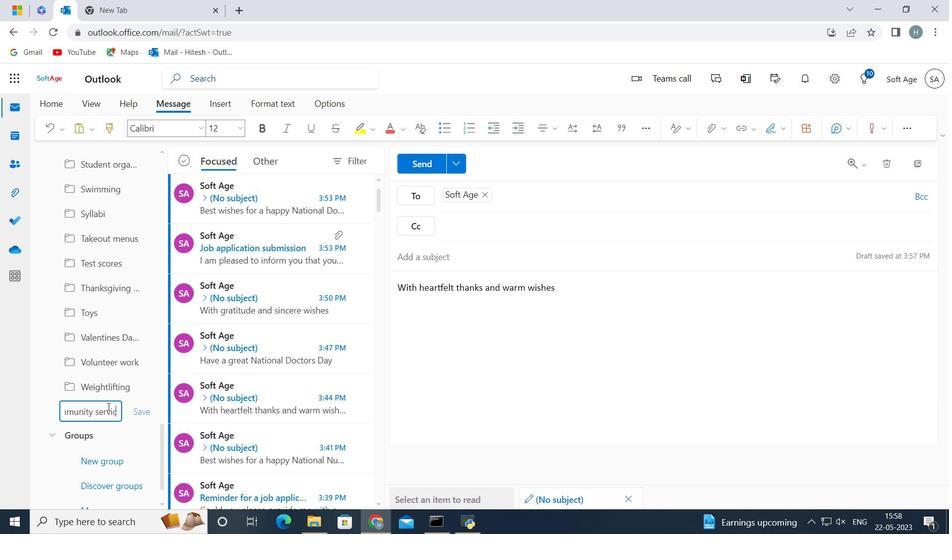 
Action: Mouse moved to (140, 412)
Screenshot: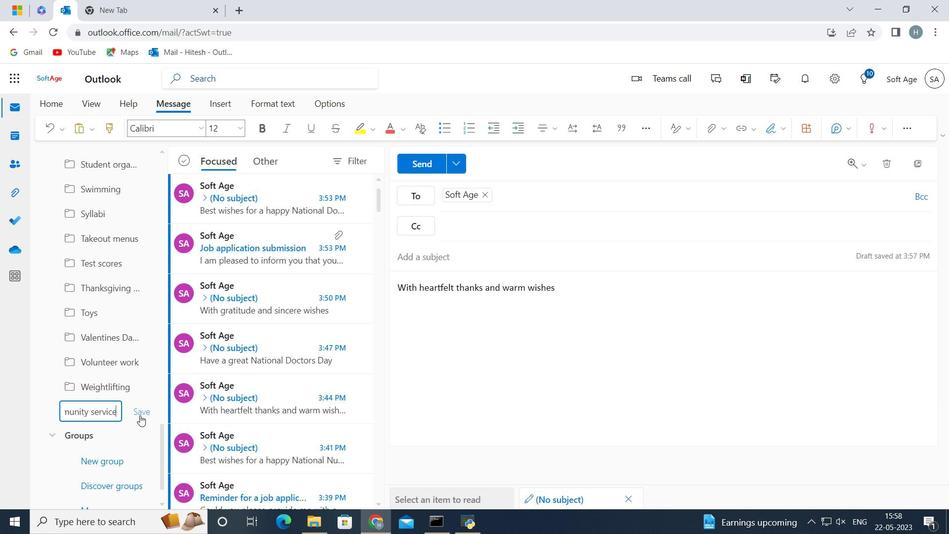 
Action: Mouse pressed left at (140, 412)
Screenshot: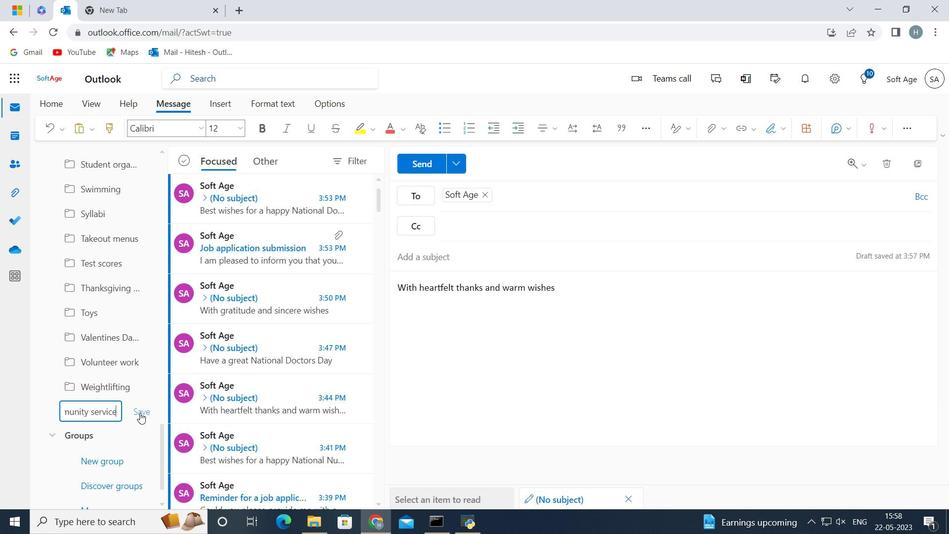 
Action: Mouse moved to (429, 167)
Screenshot: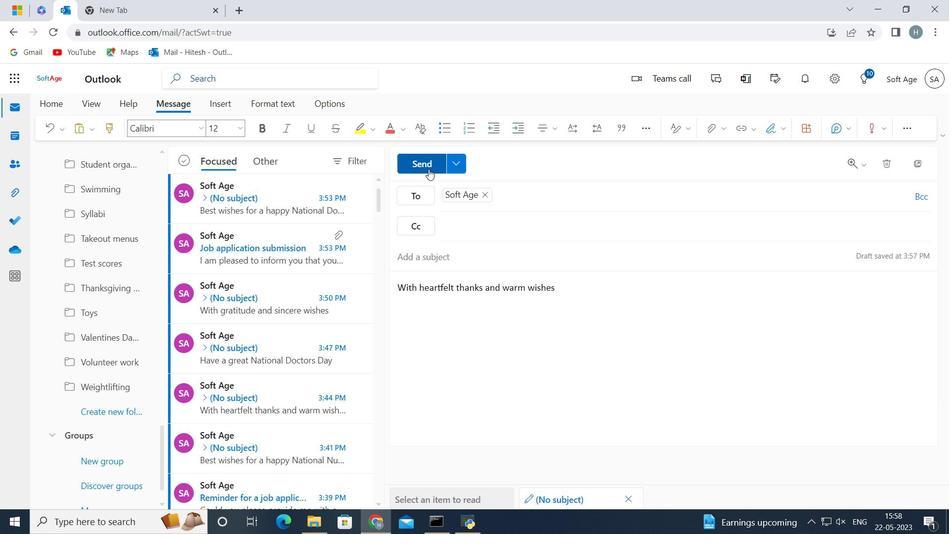 
Action: Mouse pressed left at (429, 167)
Screenshot: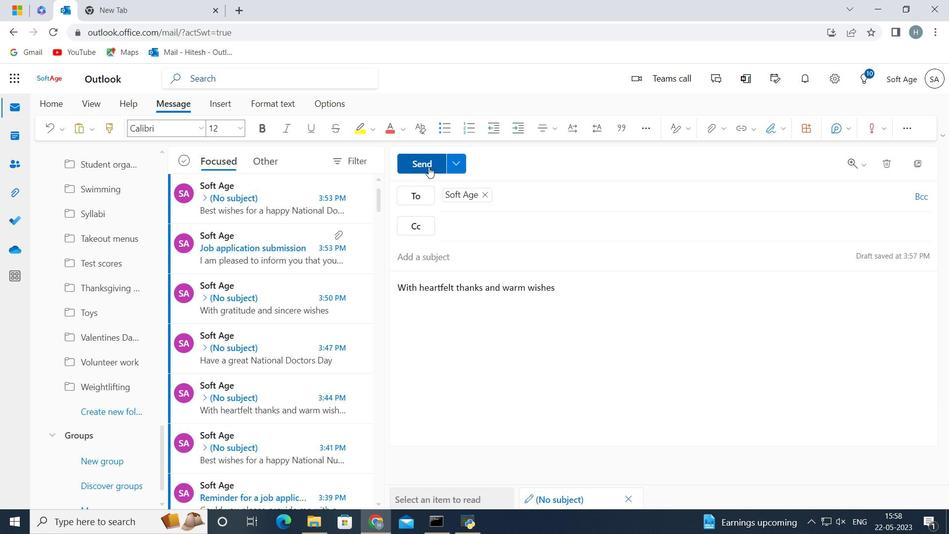 
Action: Mouse moved to (475, 313)
Screenshot: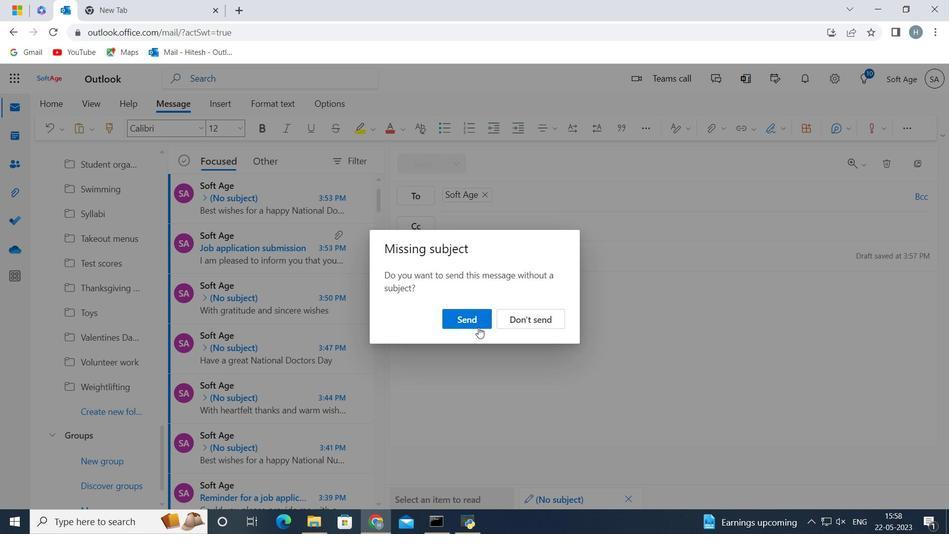 
Action: Mouse pressed left at (475, 313)
Screenshot: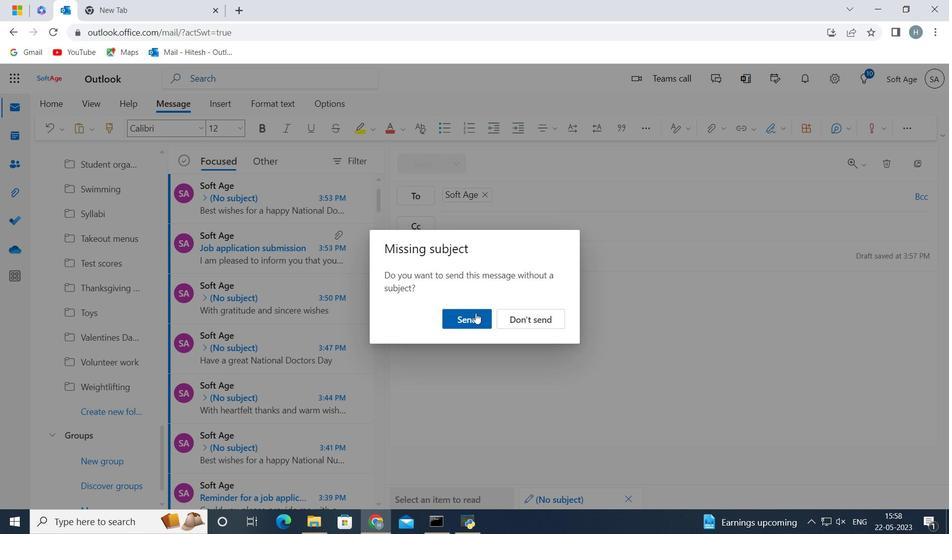 
